 Task: Create a WordArt title 'New Training Session' in a new Outlook task.
Action: Mouse moved to (8, 144)
Screenshot: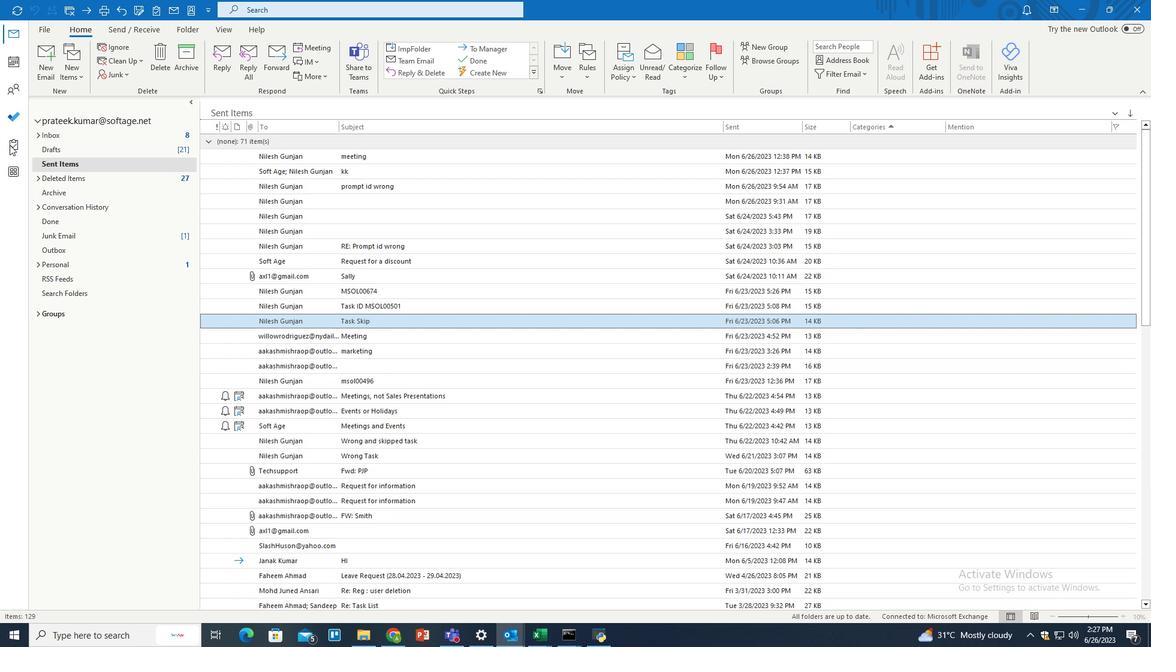 
Action: Mouse pressed left at (8, 144)
Screenshot: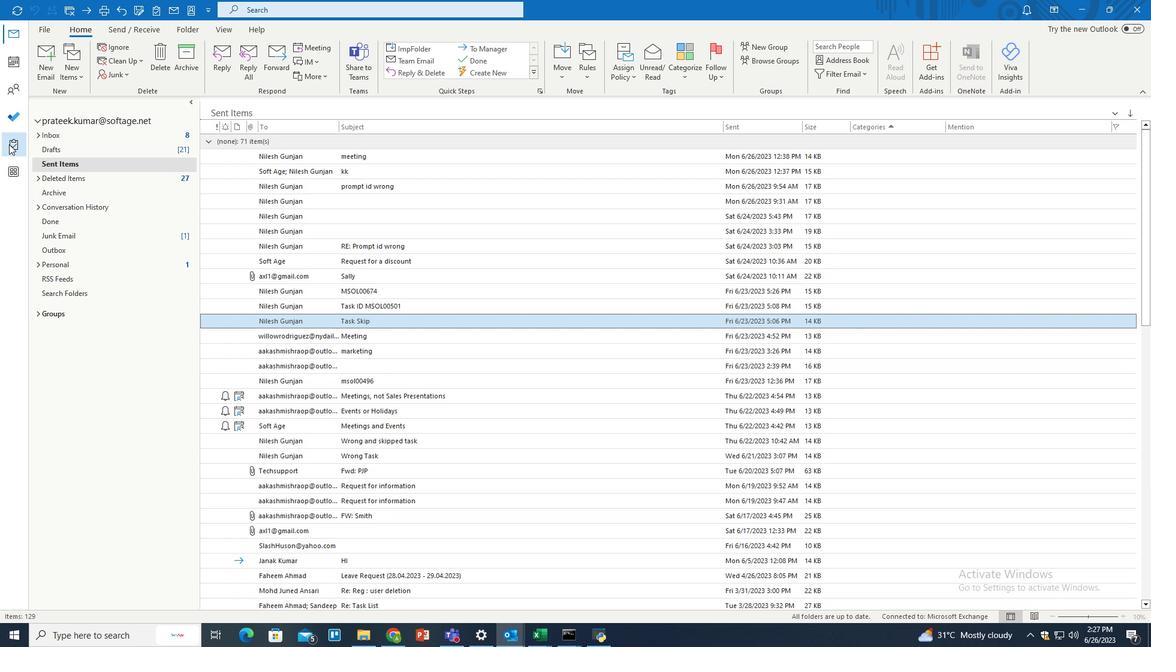 
Action: Mouse moved to (49, 57)
Screenshot: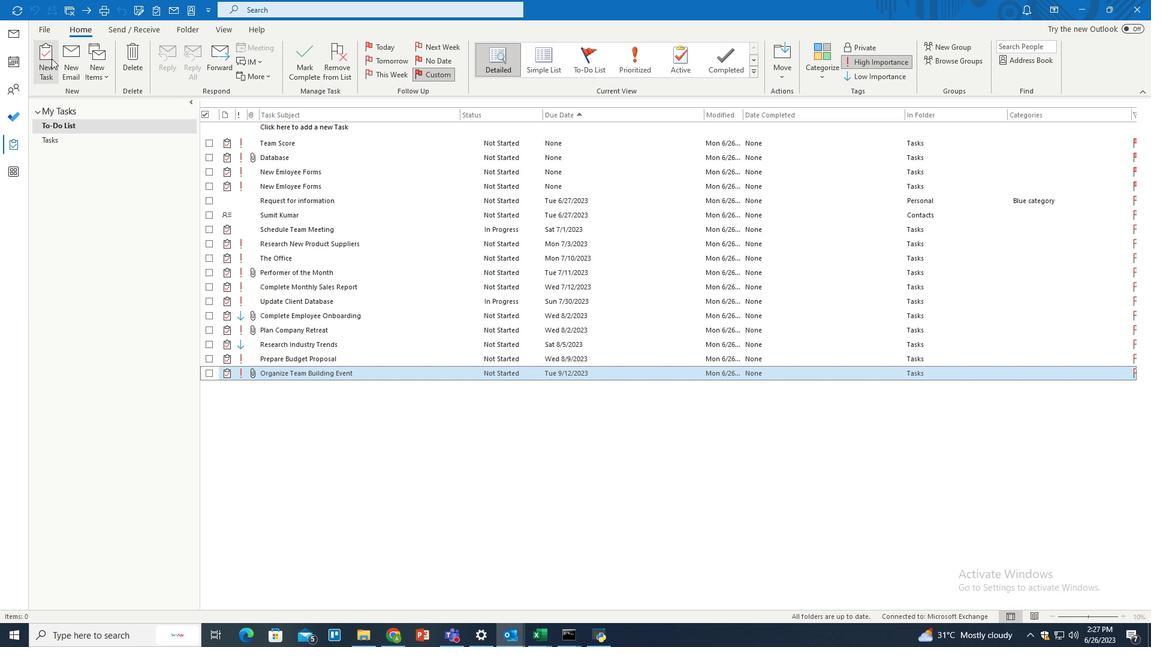 
Action: Mouse pressed left at (49, 57)
Screenshot: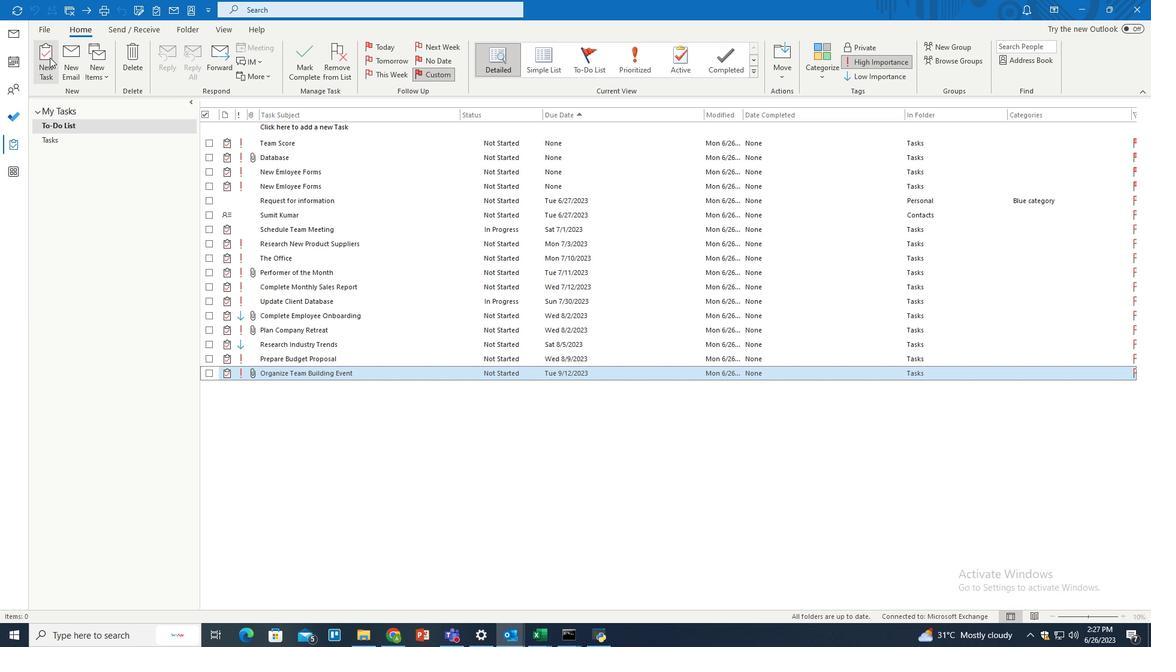 
Action: Mouse moved to (97, 127)
Screenshot: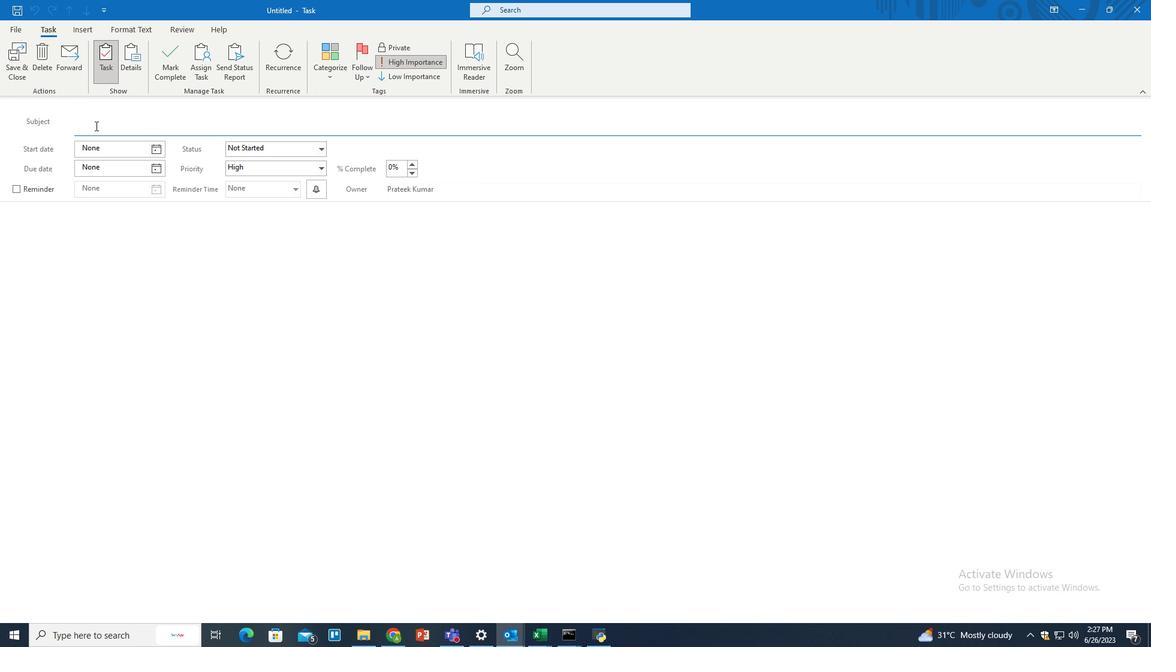
Action: Mouse pressed left at (97, 127)
Screenshot: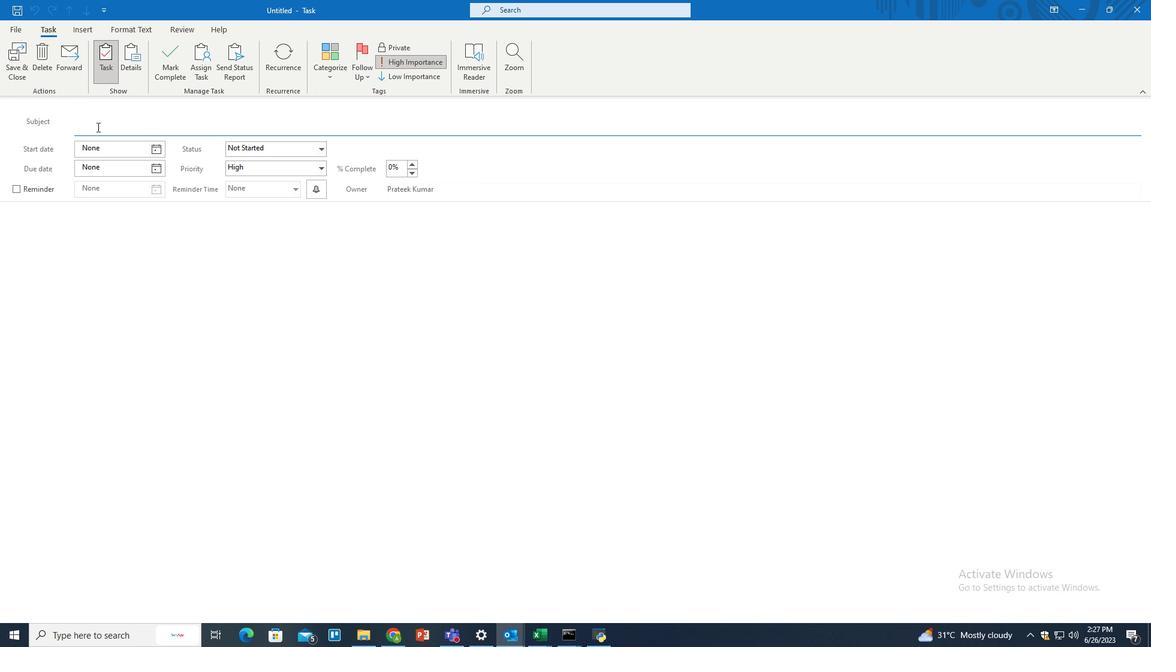 
Action: Key pressed <Key.shift>Training<Key.space><Key.shift>Session
Screenshot: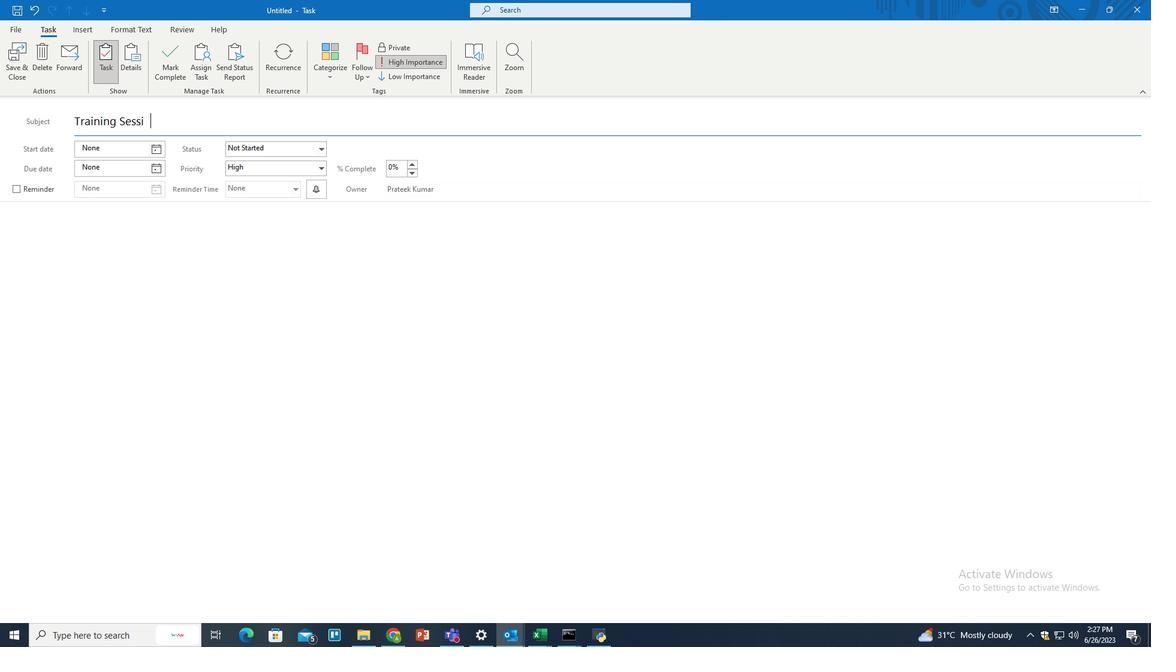 
Action: Mouse moved to (134, 229)
Screenshot: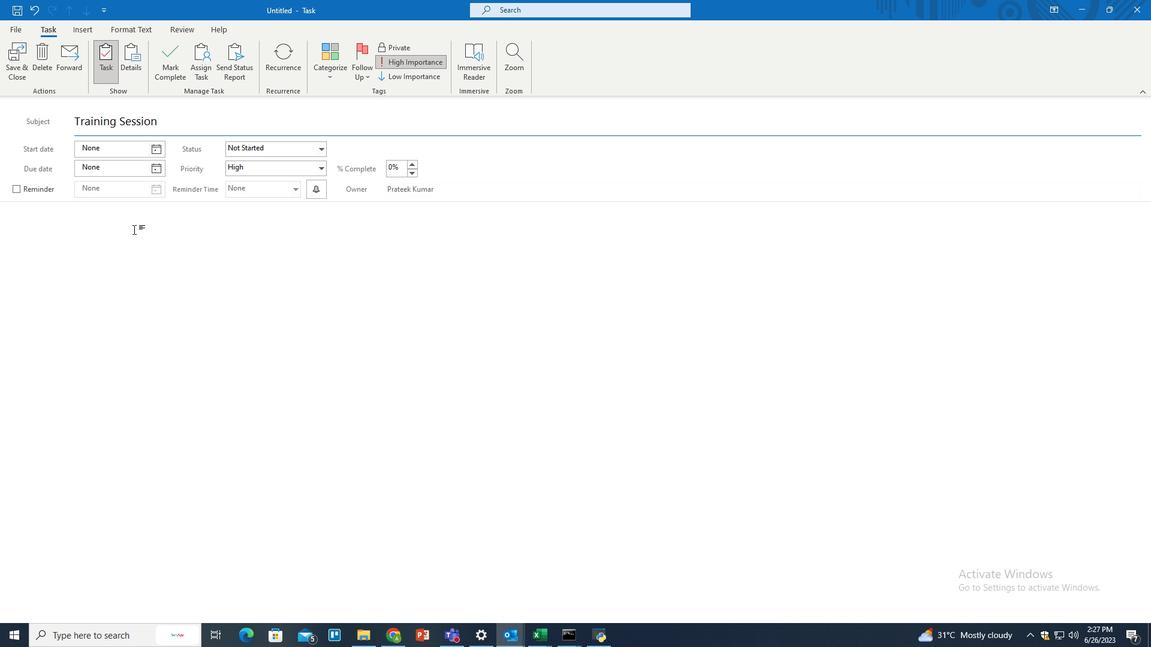 
Action: Mouse pressed left at (134, 229)
Screenshot: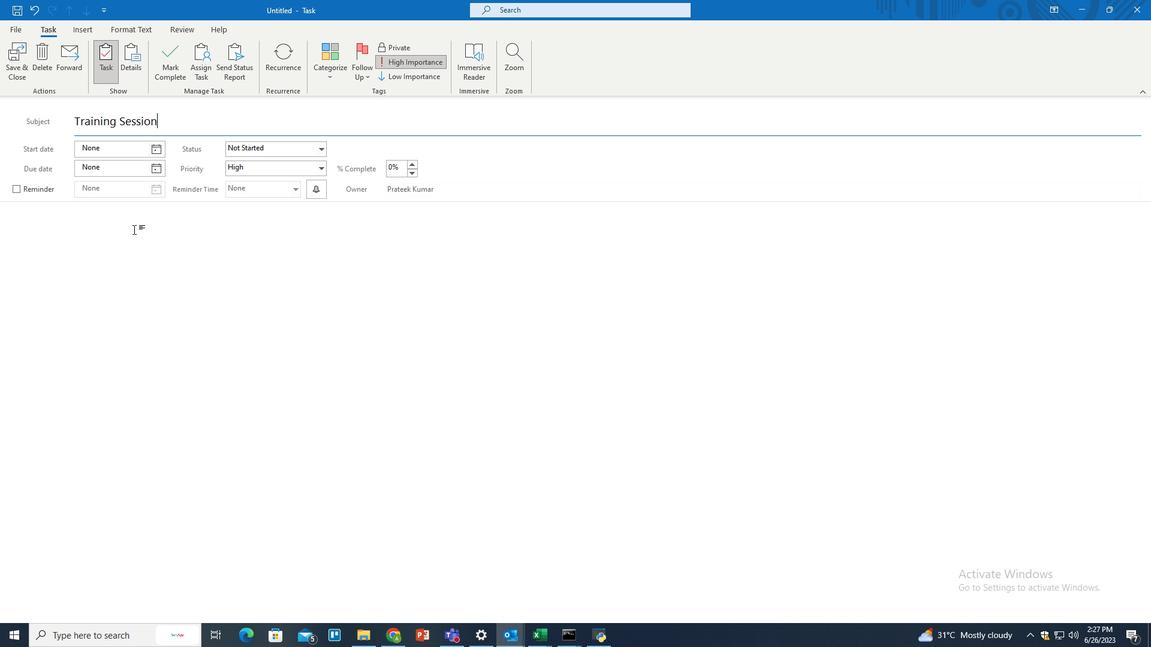 
Action: Mouse moved to (85, 28)
Screenshot: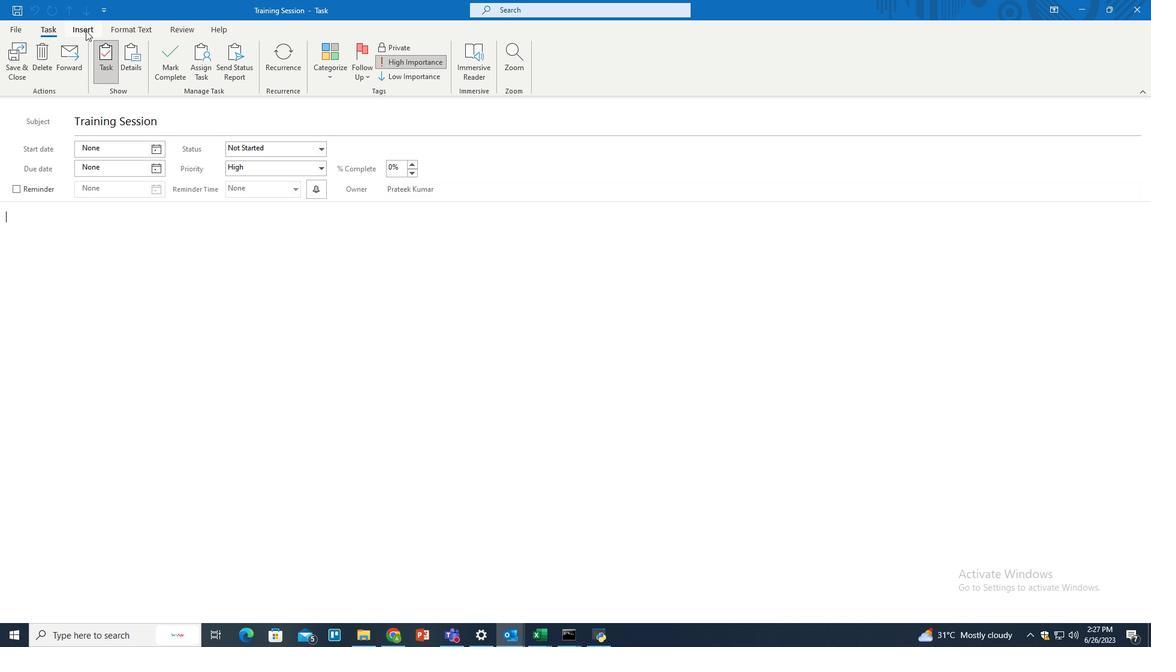 
Action: Mouse pressed left at (85, 28)
Screenshot: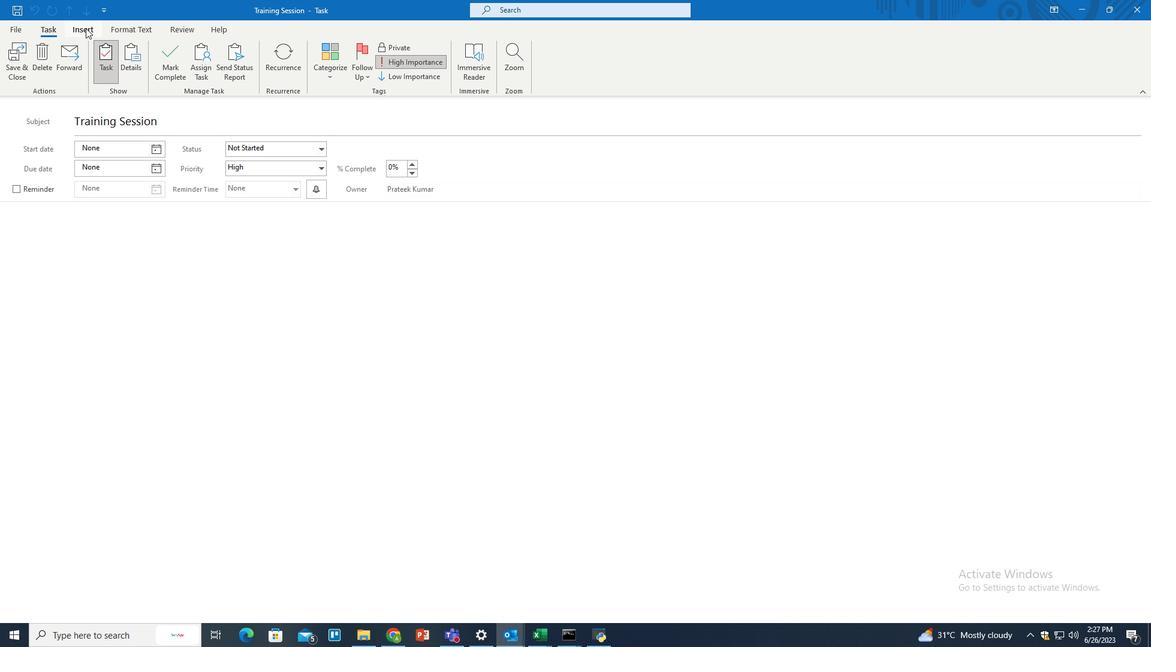 
Action: Mouse moved to (564, 63)
Screenshot: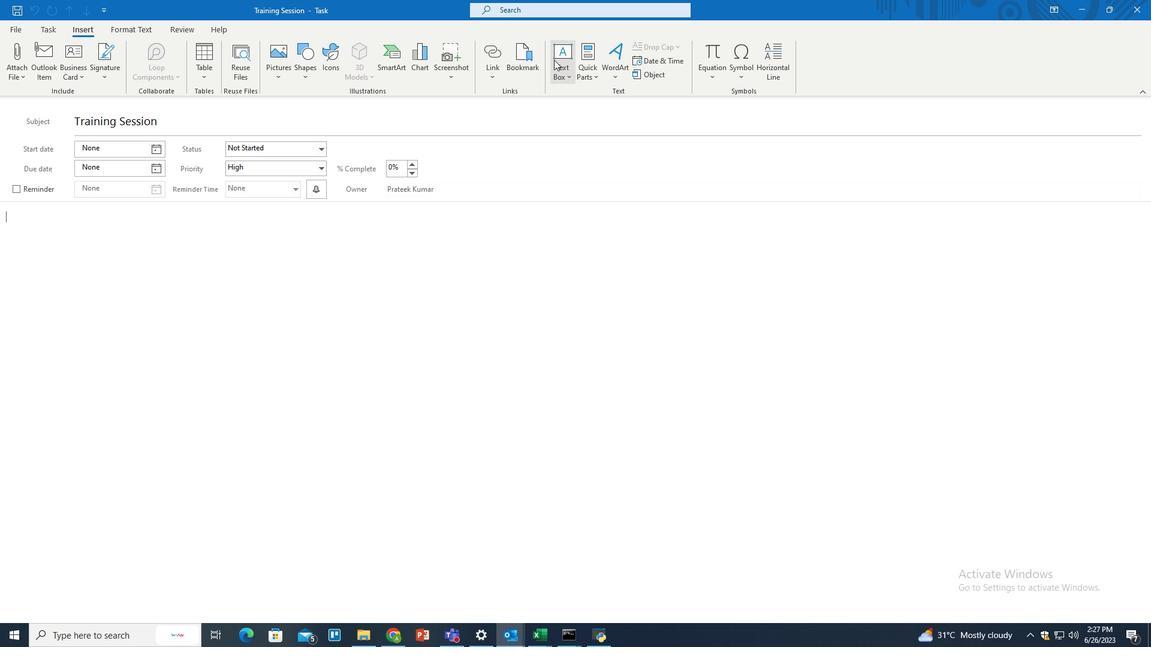 
Action: Mouse pressed left at (564, 63)
Screenshot: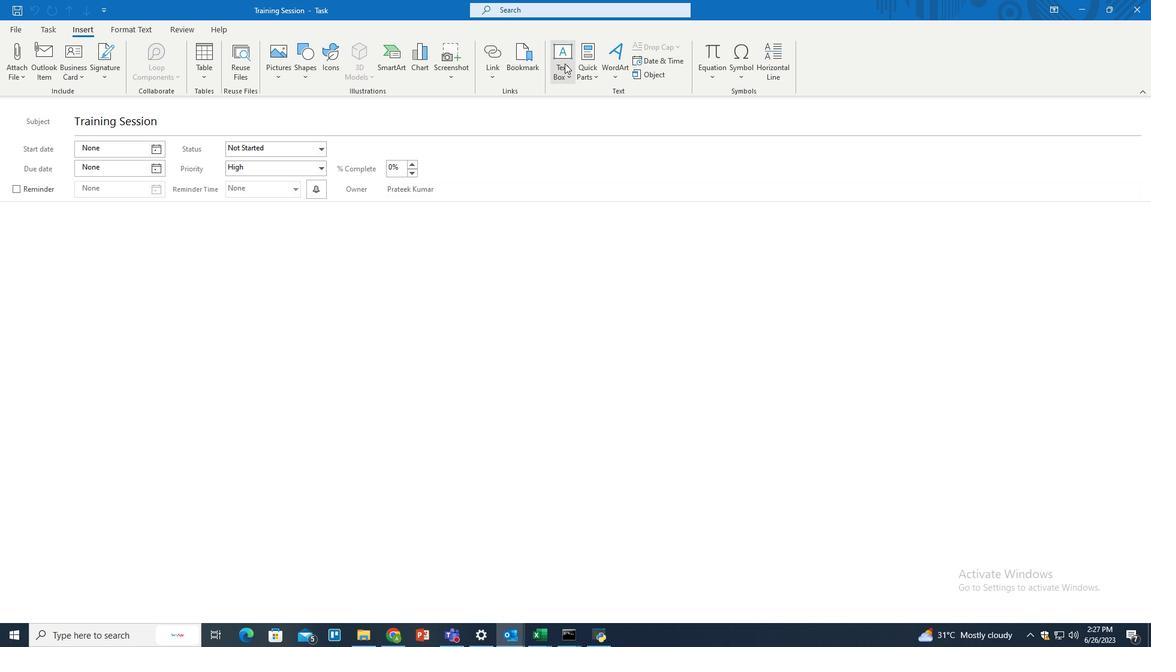 
Action: Mouse moved to (573, 92)
Screenshot: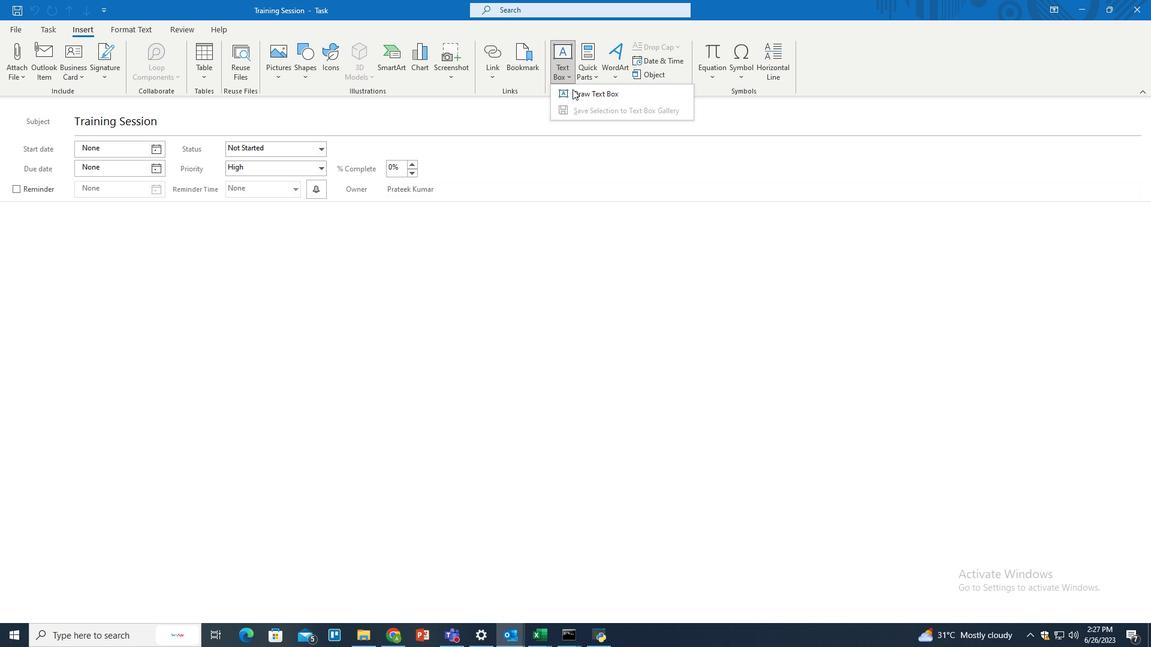 
Action: Mouse pressed left at (573, 92)
Screenshot: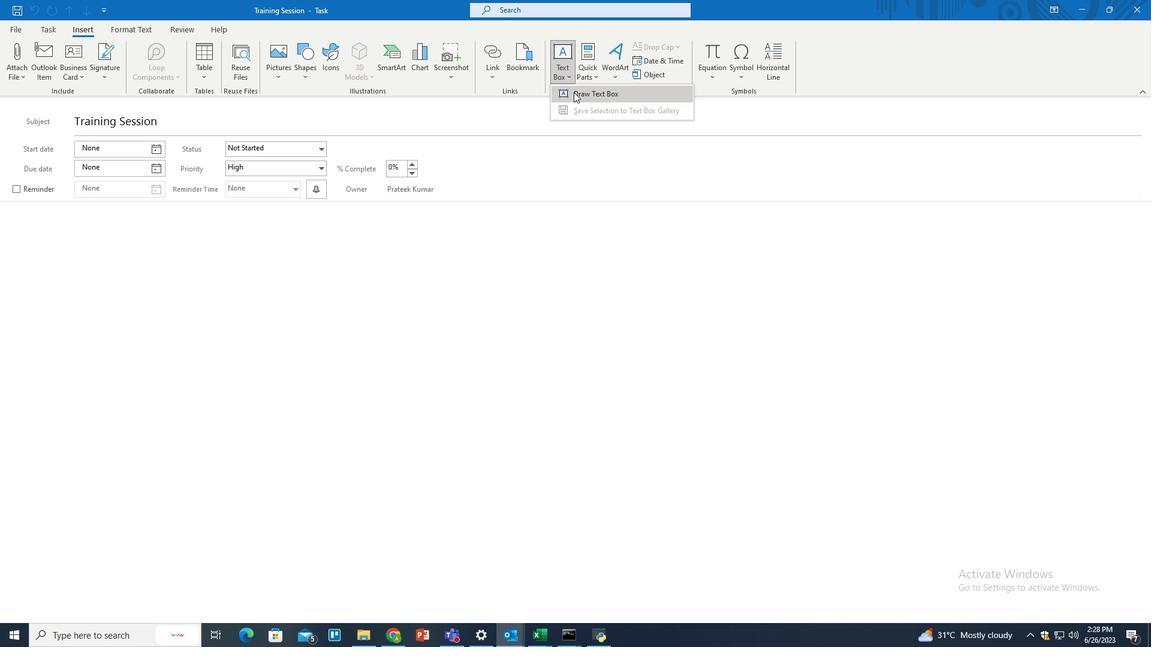
Action: Mouse moved to (7, 206)
Screenshot: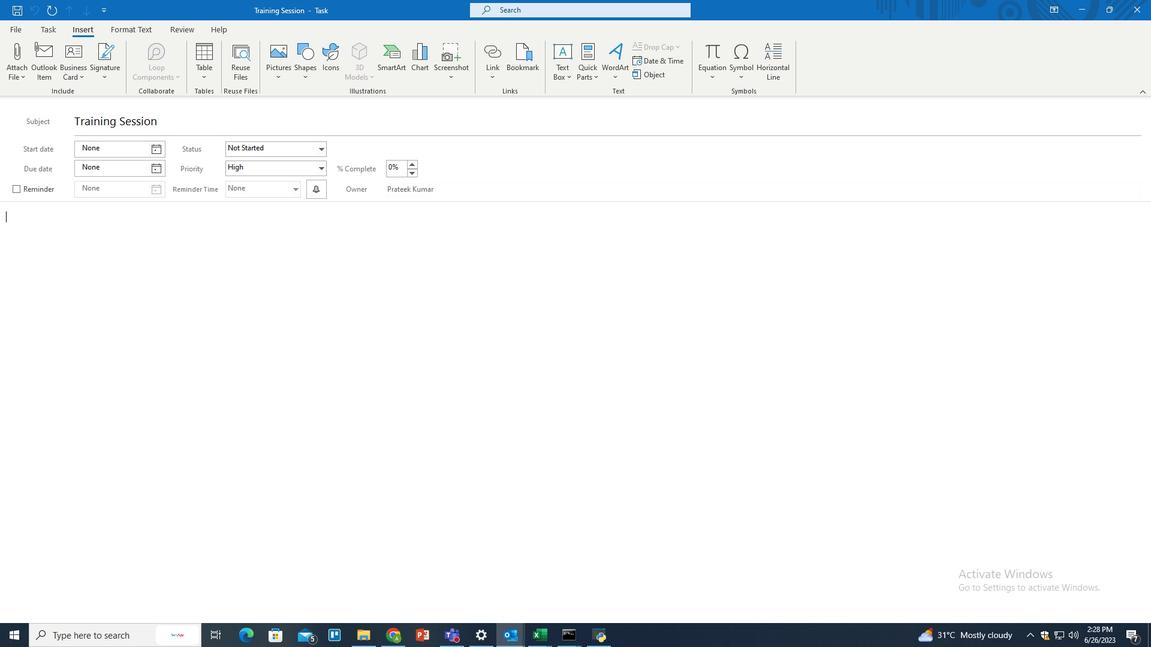 
Action: Mouse pressed left at (7, 206)
Screenshot: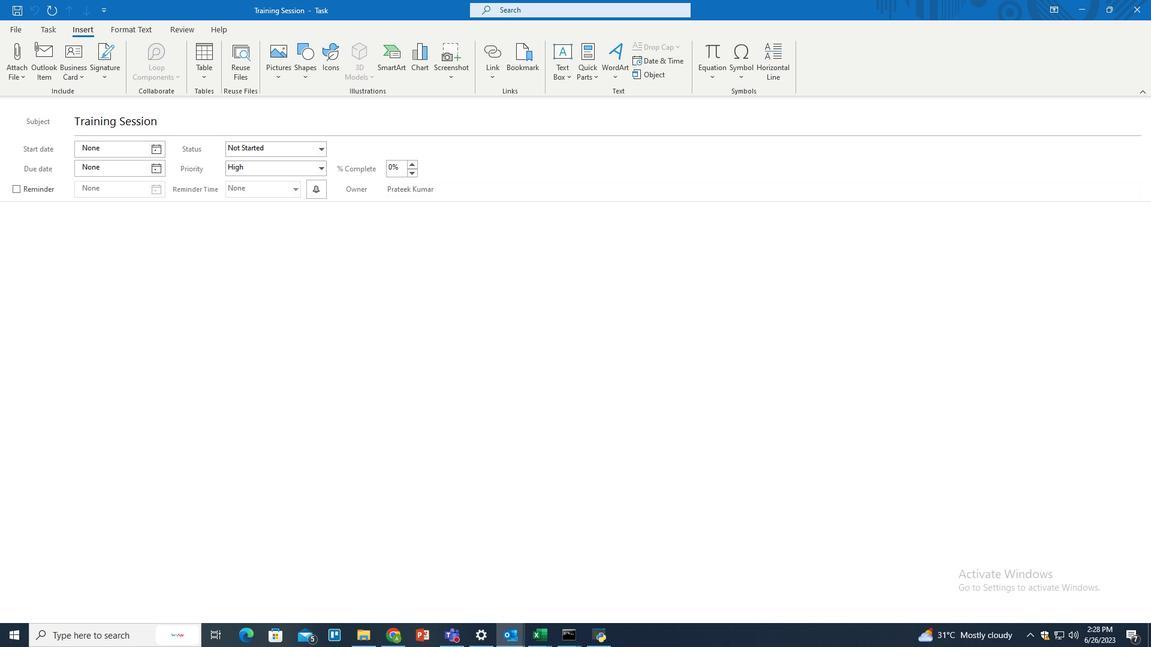 
Action: Mouse moved to (197, 250)
Screenshot: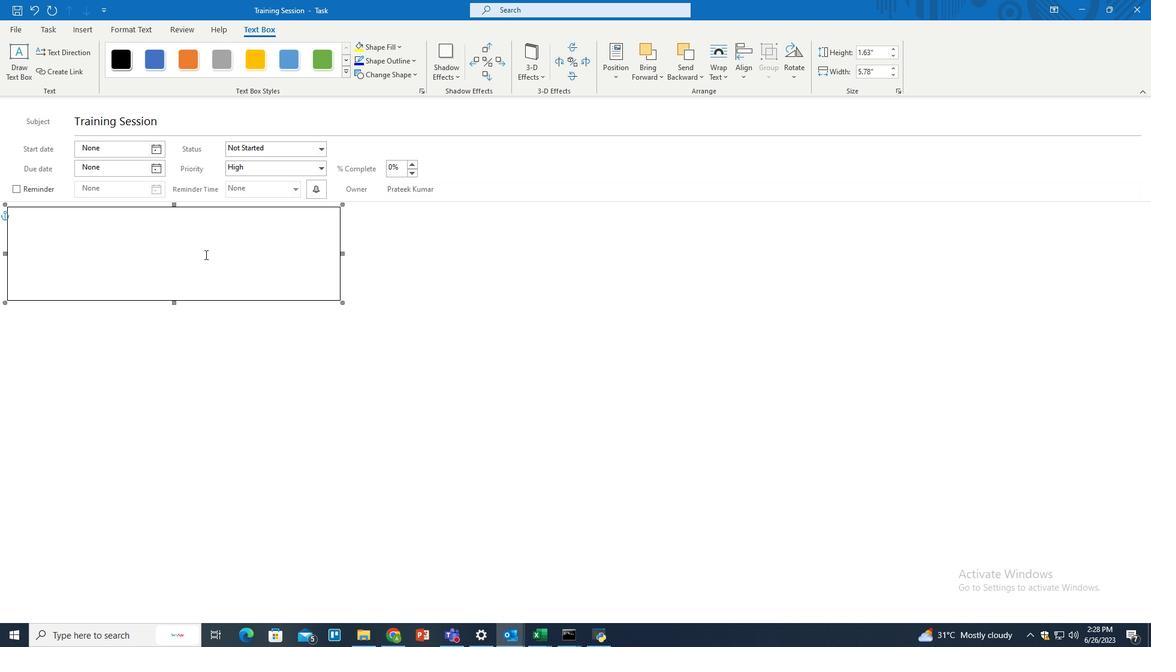 
Action: Key pressed <Key.shift>New<Key.space><Key.shift>Training<Key.space><Key.shift>Sessionctrl+A
Screenshot: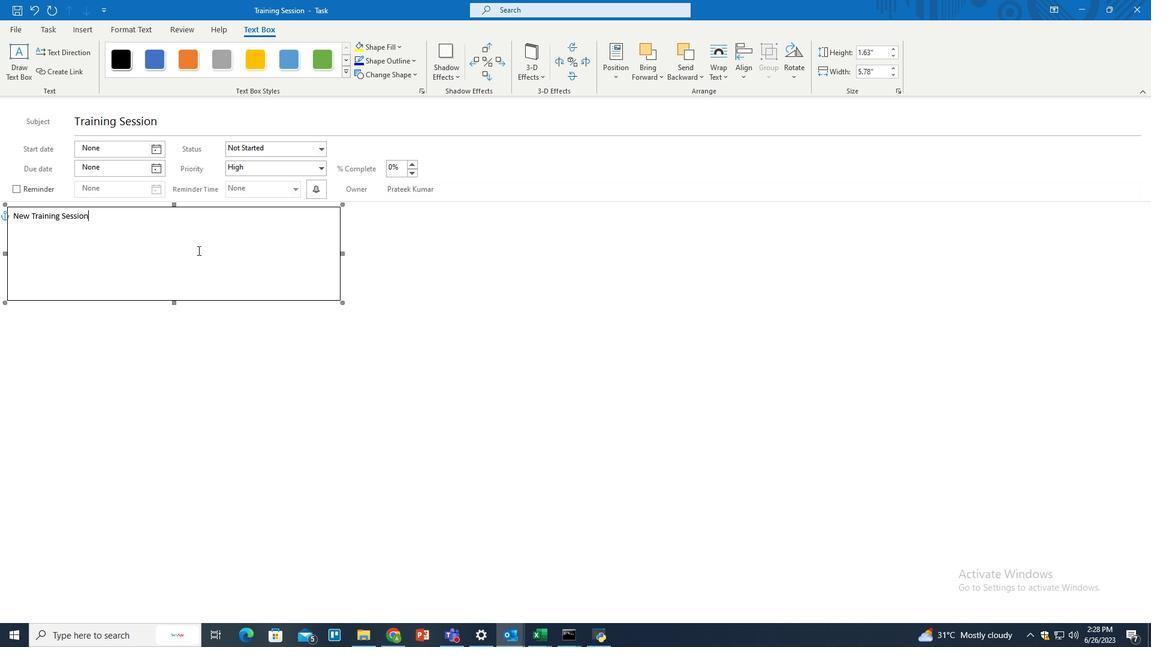 
Action: Mouse moved to (82, 26)
Screenshot: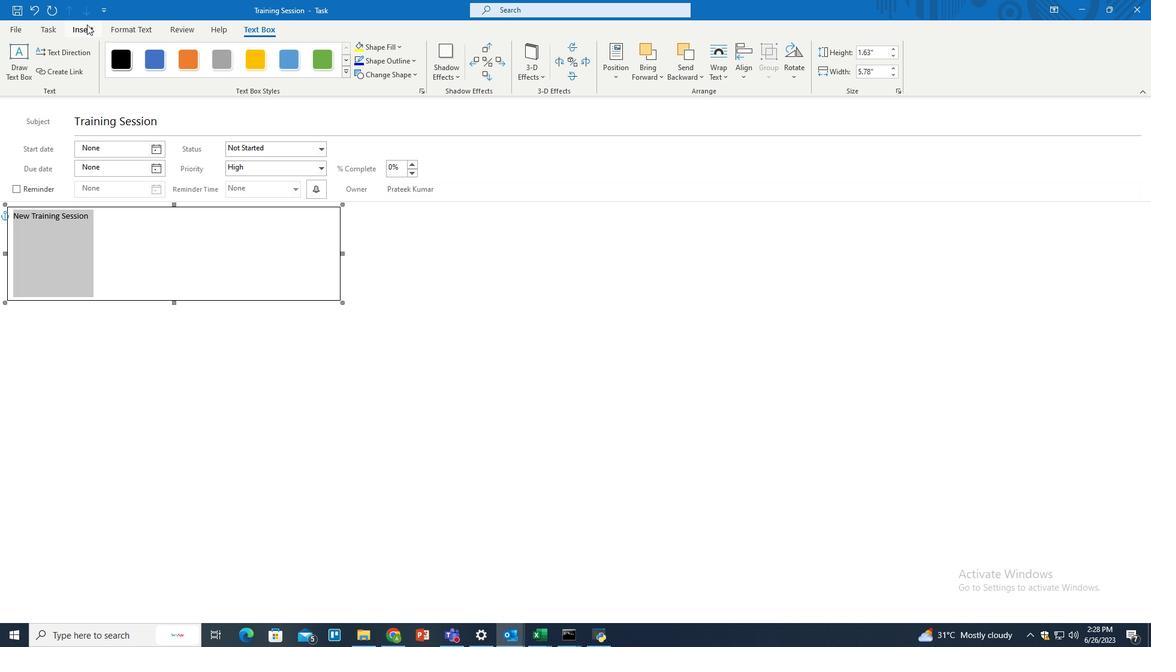 
Action: Mouse pressed left at (82, 26)
Screenshot: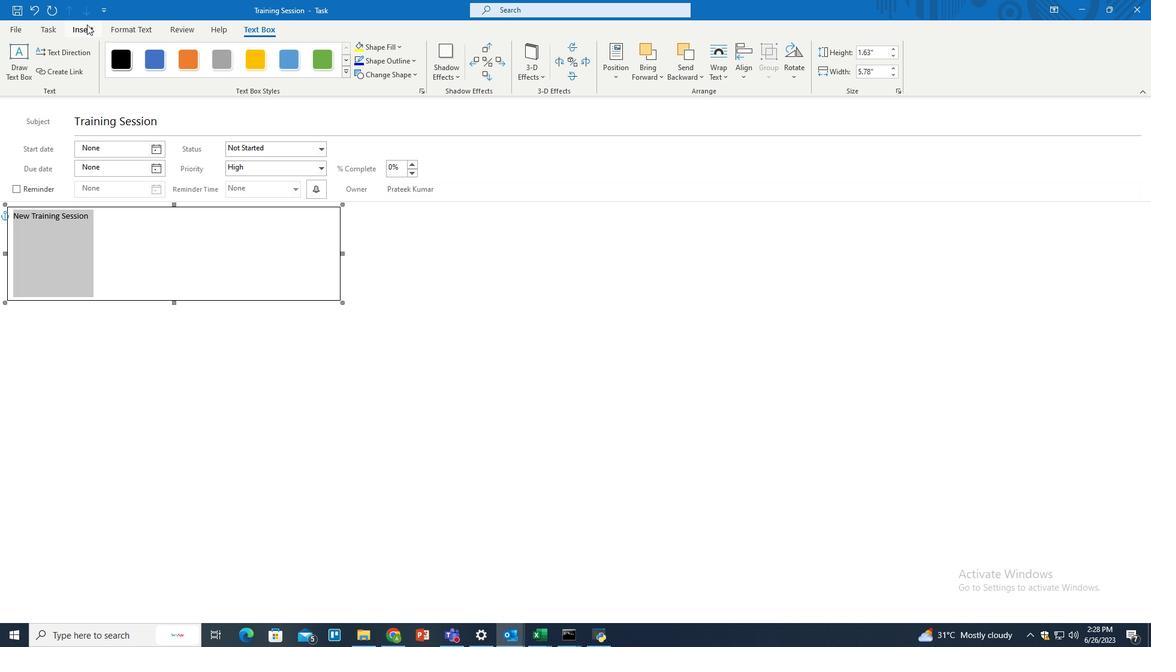 
Action: Mouse moved to (619, 65)
Screenshot: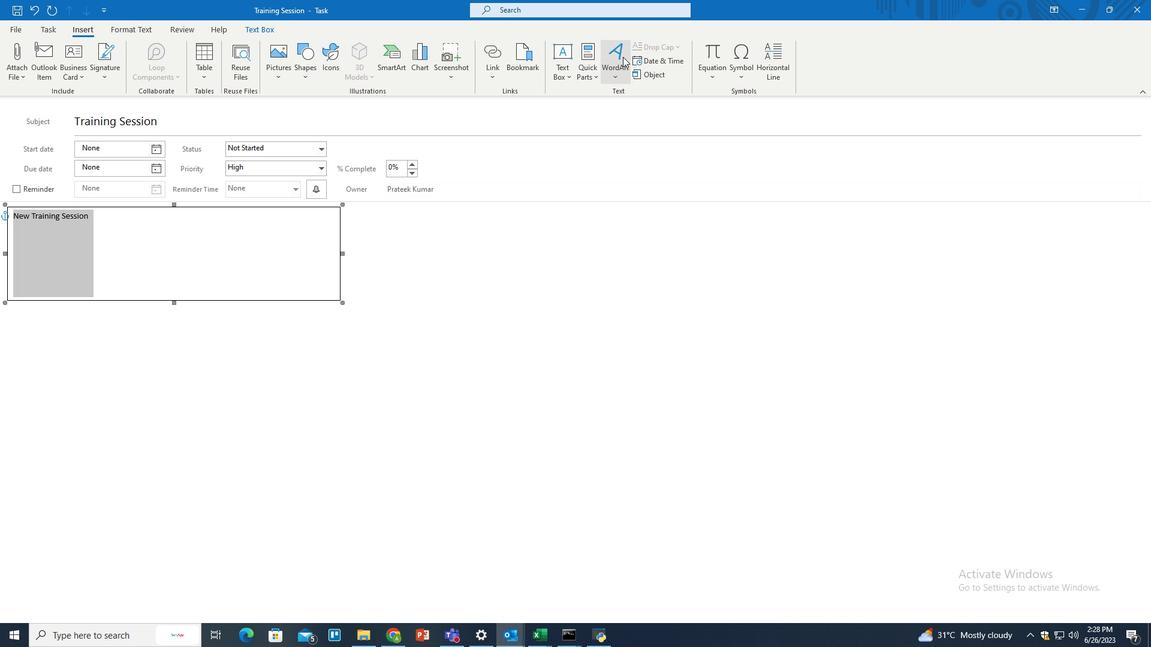 
Action: Mouse pressed left at (619, 65)
Screenshot: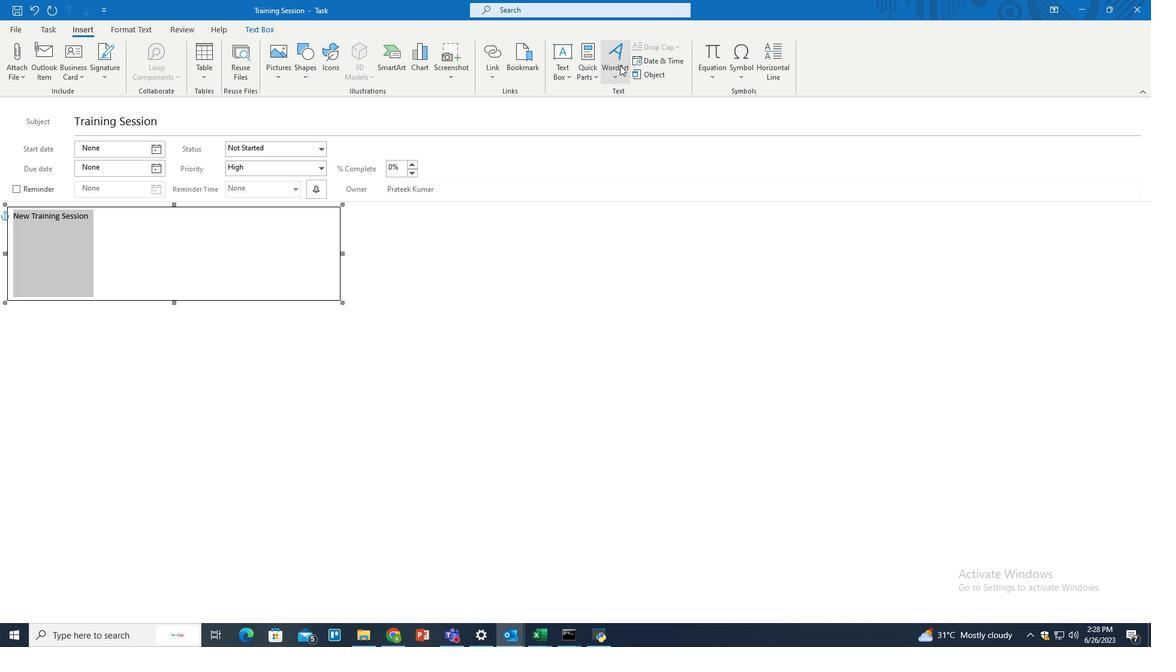 
Action: Mouse moved to (655, 100)
Screenshot: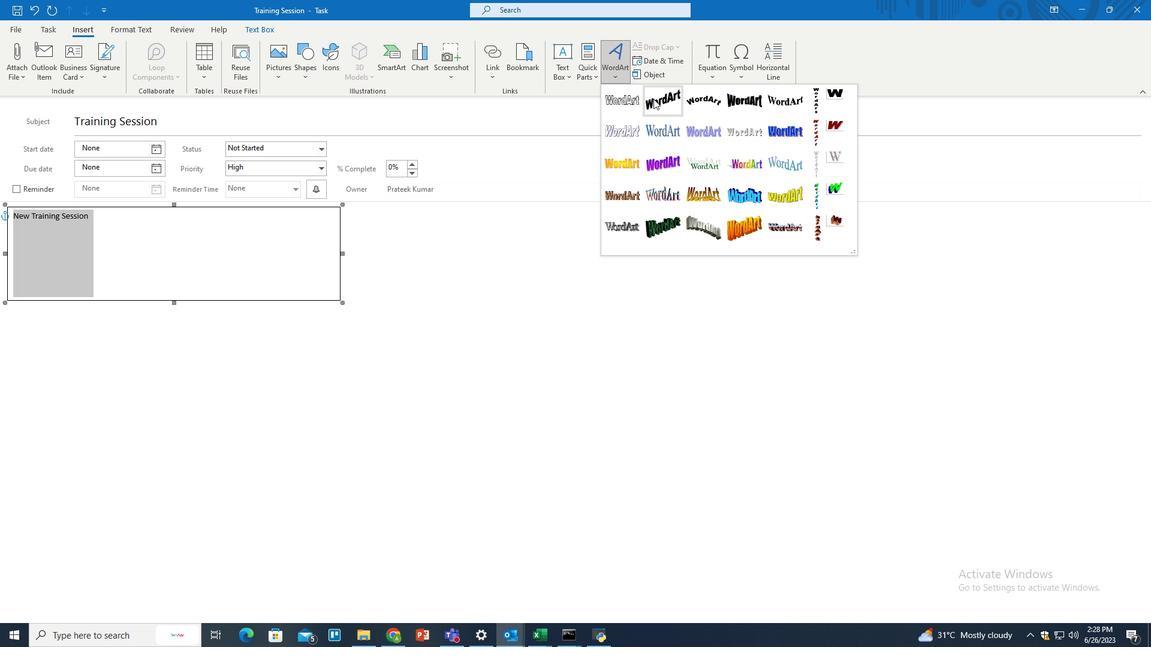 
Action: Mouse pressed left at (655, 100)
Screenshot: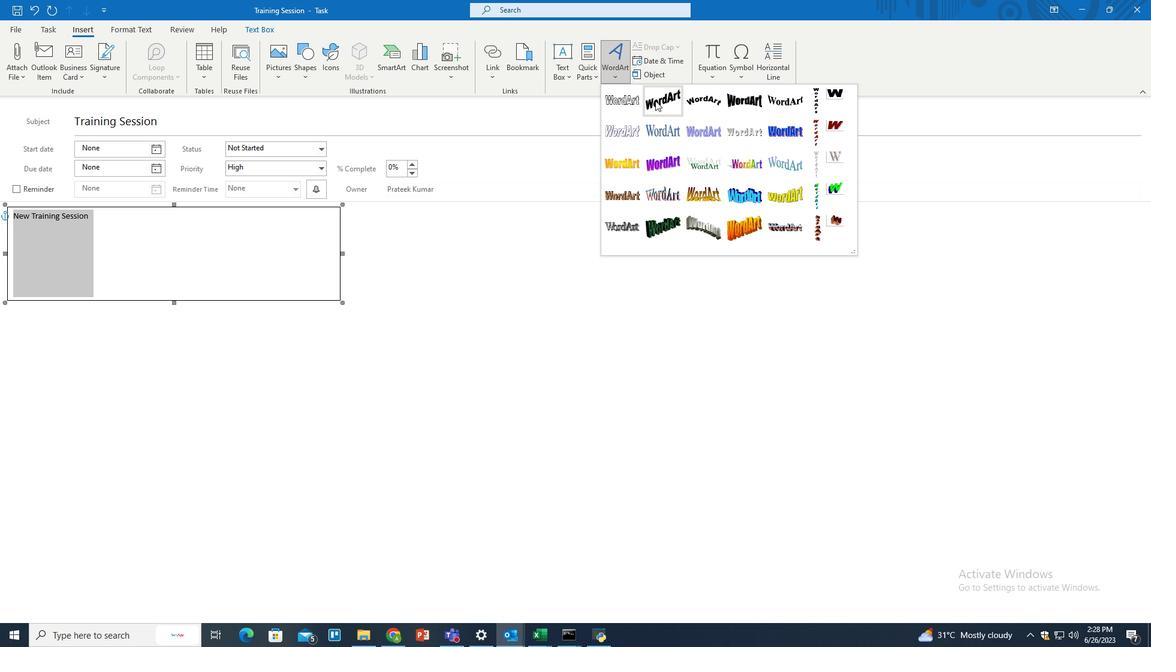 
Action: Mouse moved to (659, 410)
Screenshot: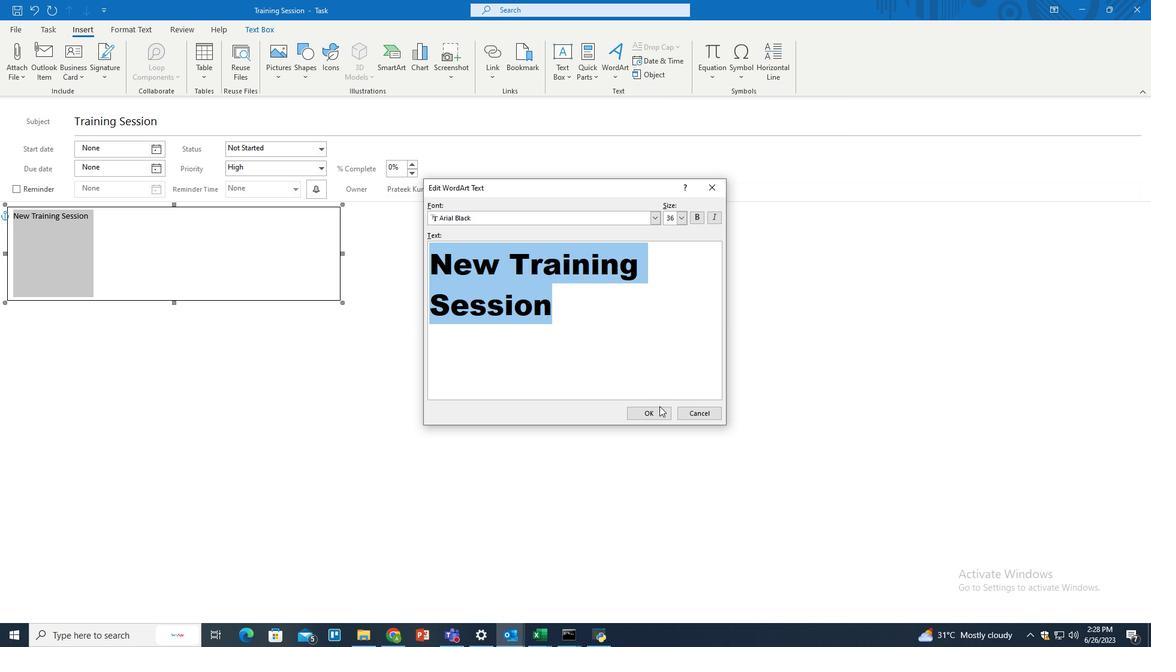
Action: Mouse pressed left at (659, 410)
Screenshot: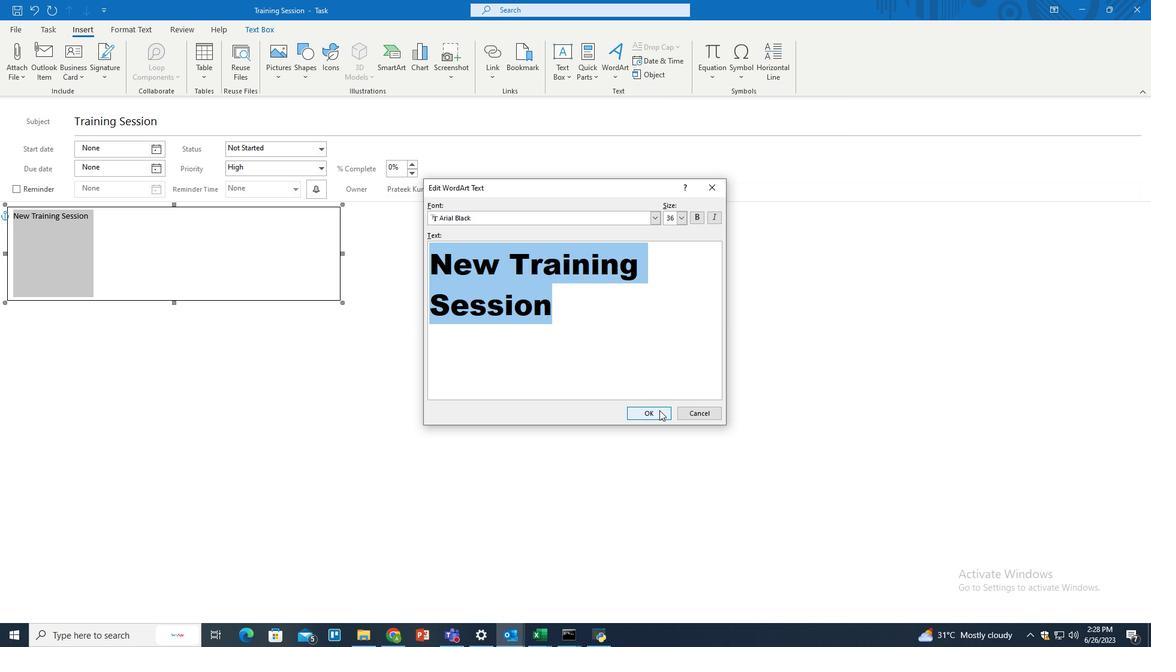 
Action: Mouse moved to (360, 272)
Screenshot: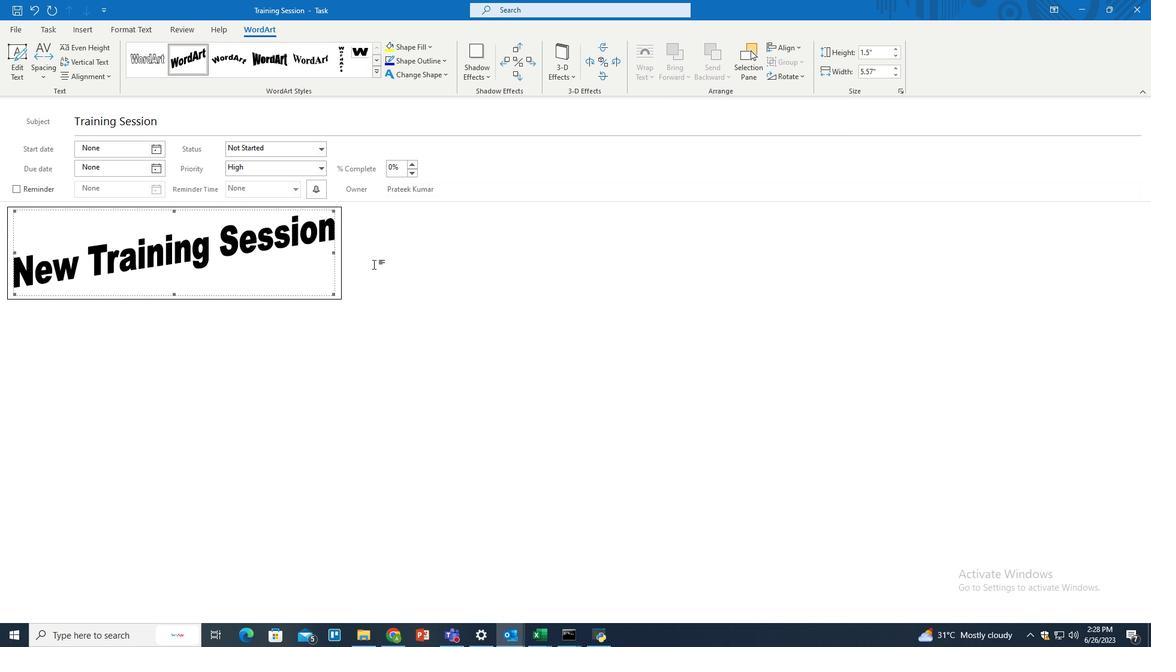 
Action: Mouse pressed left at (360, 272)
Screenshot: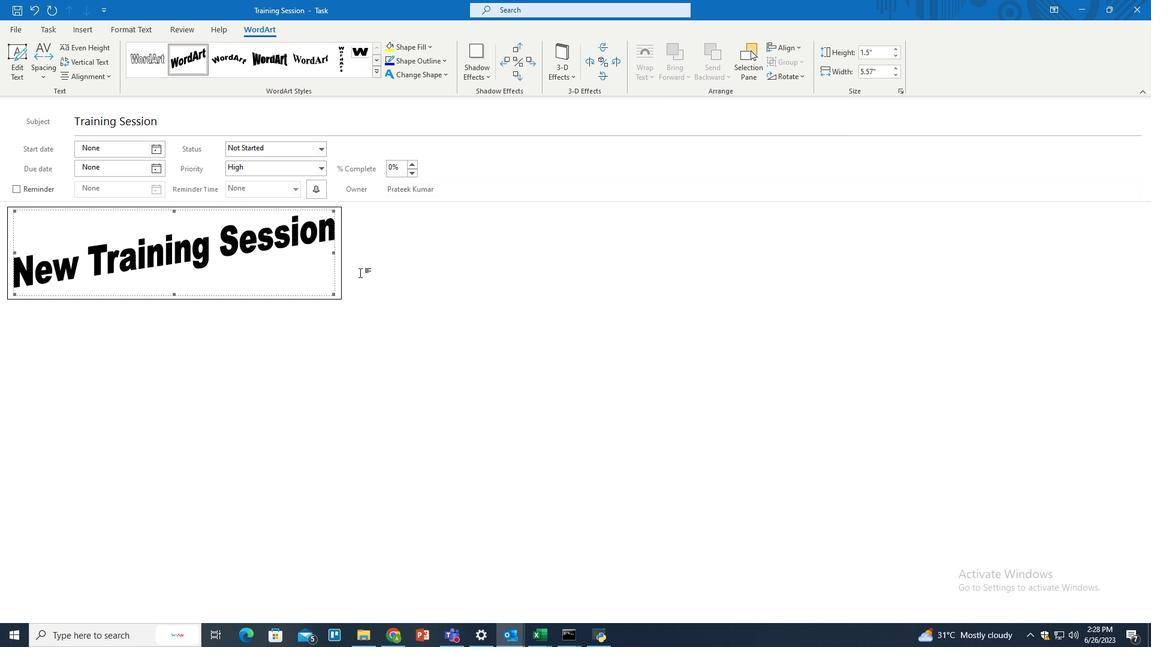 
Action: Mouse moved to (352, 284)
Screenshot: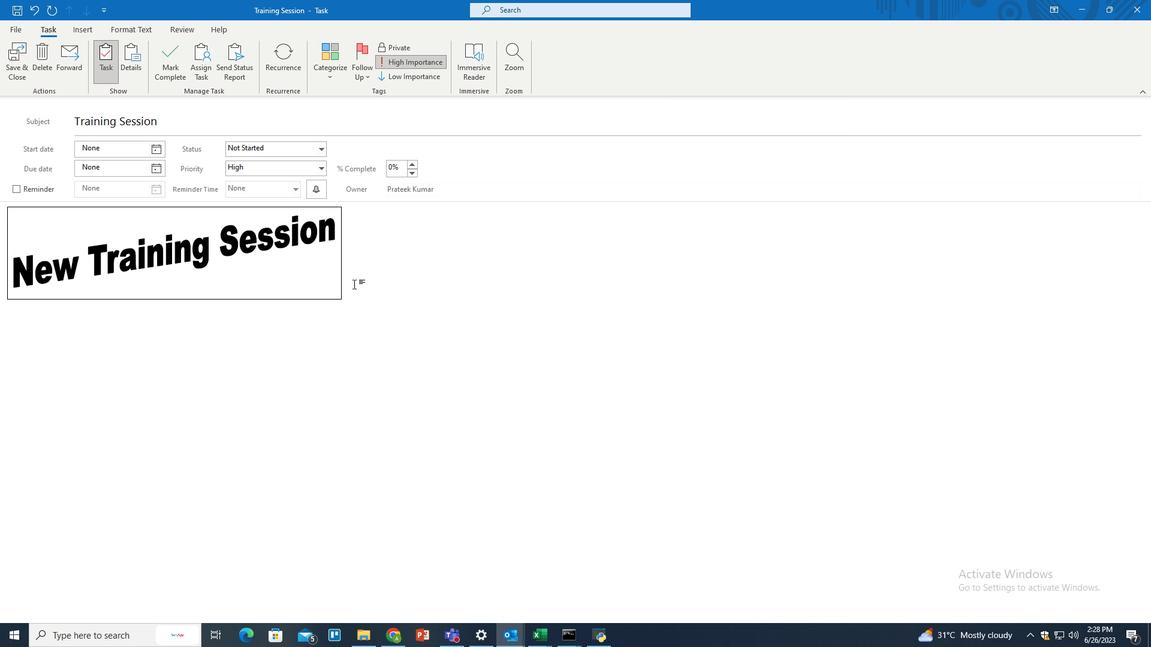 
Action: Mouse pressed left at (352, 284)
Screenshot: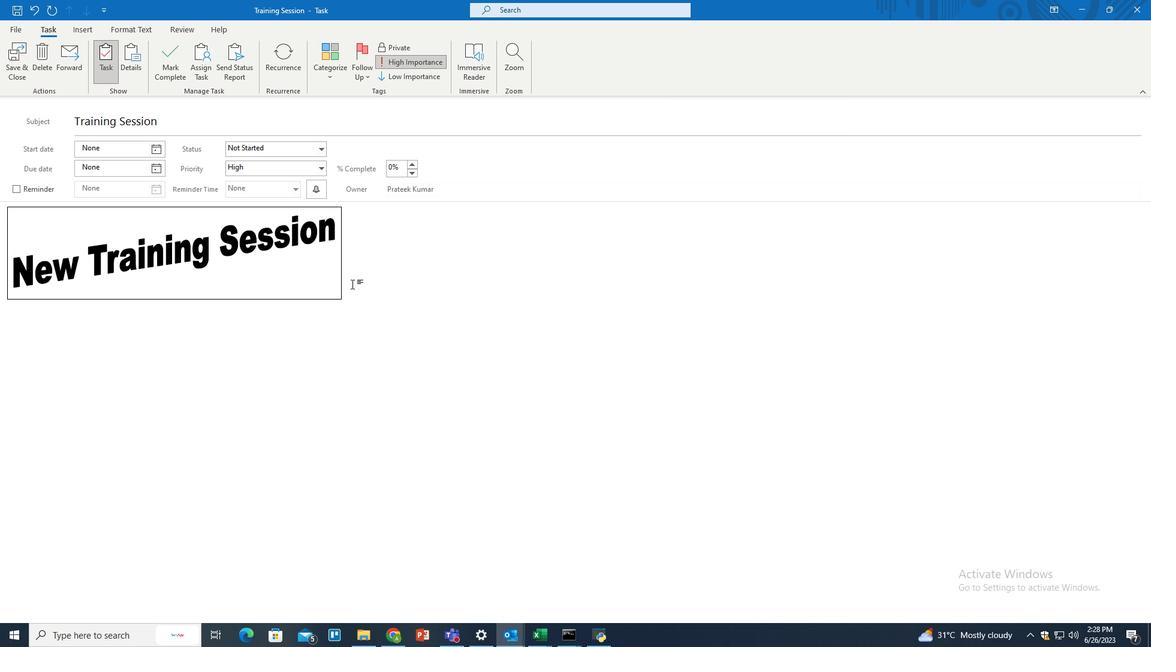 
Action: Mouse moved to (347, 292)
Screenshot: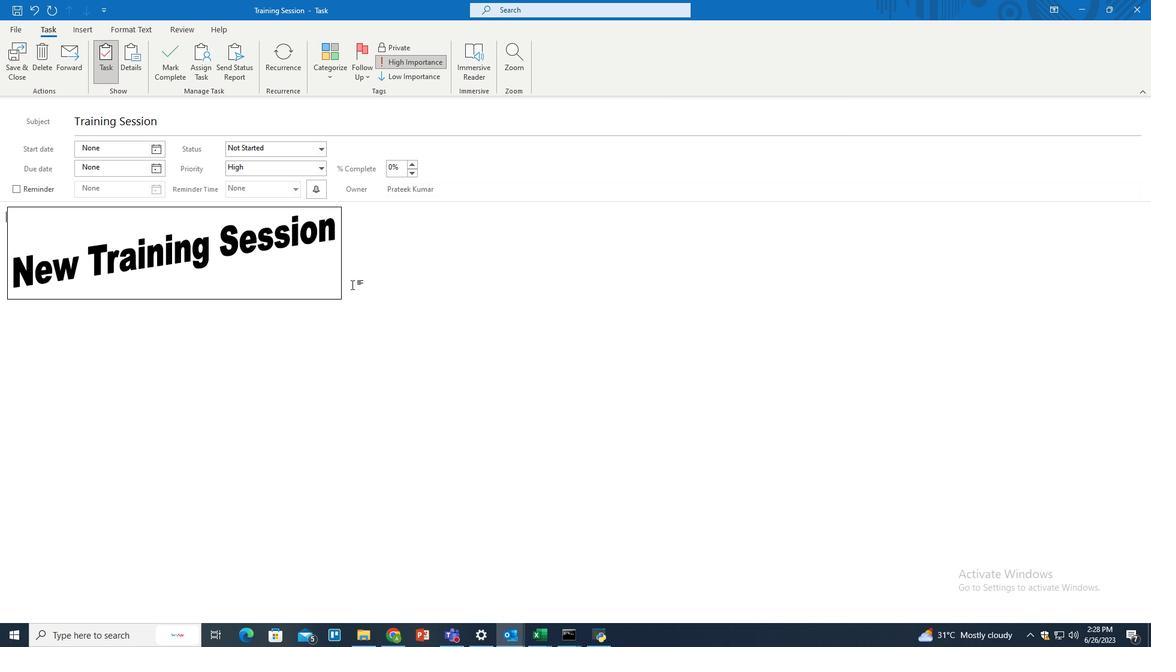 
Action: Mouse pressed left at (347, 292)
Screenshot: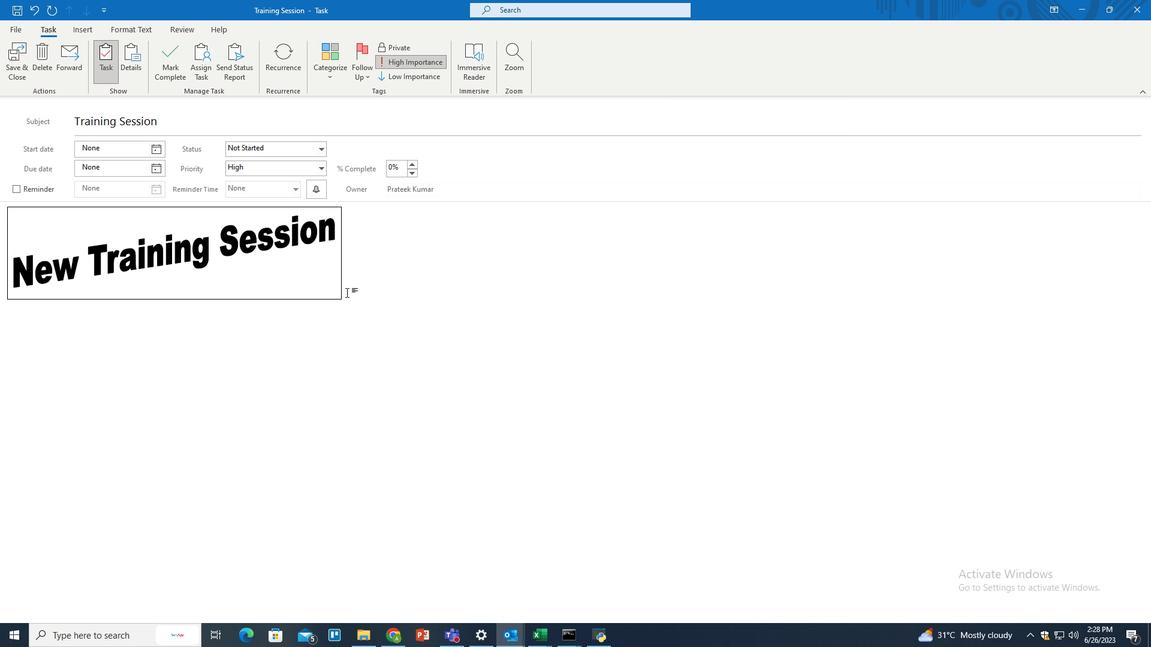 
Action: Mouse pressed left at (347, 292)
Screenshot: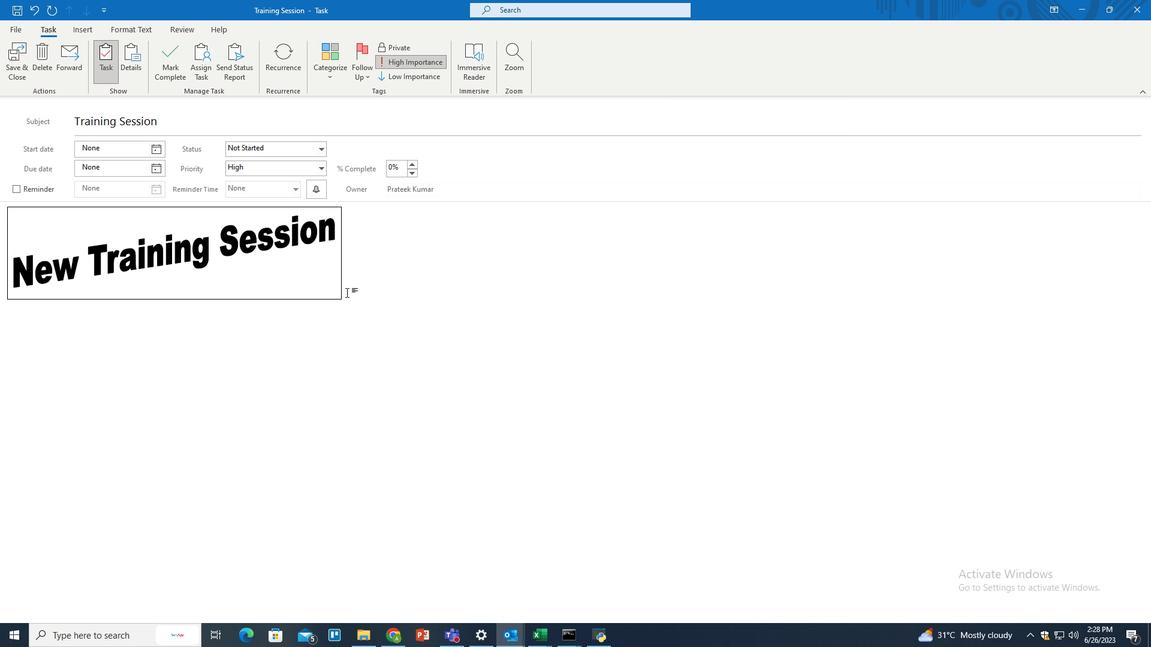 
Action: Mouse moved to (353, 289)
Screenshot: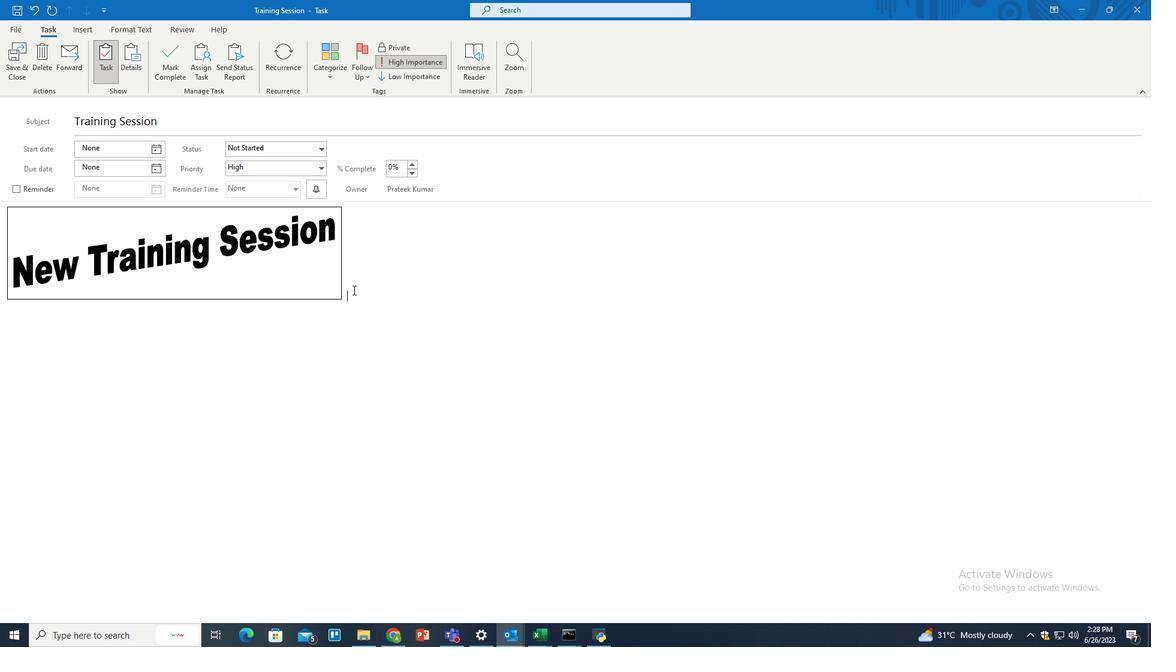 
Action: Key pressed <Key.shift_r><Key.enter>
Screenshot: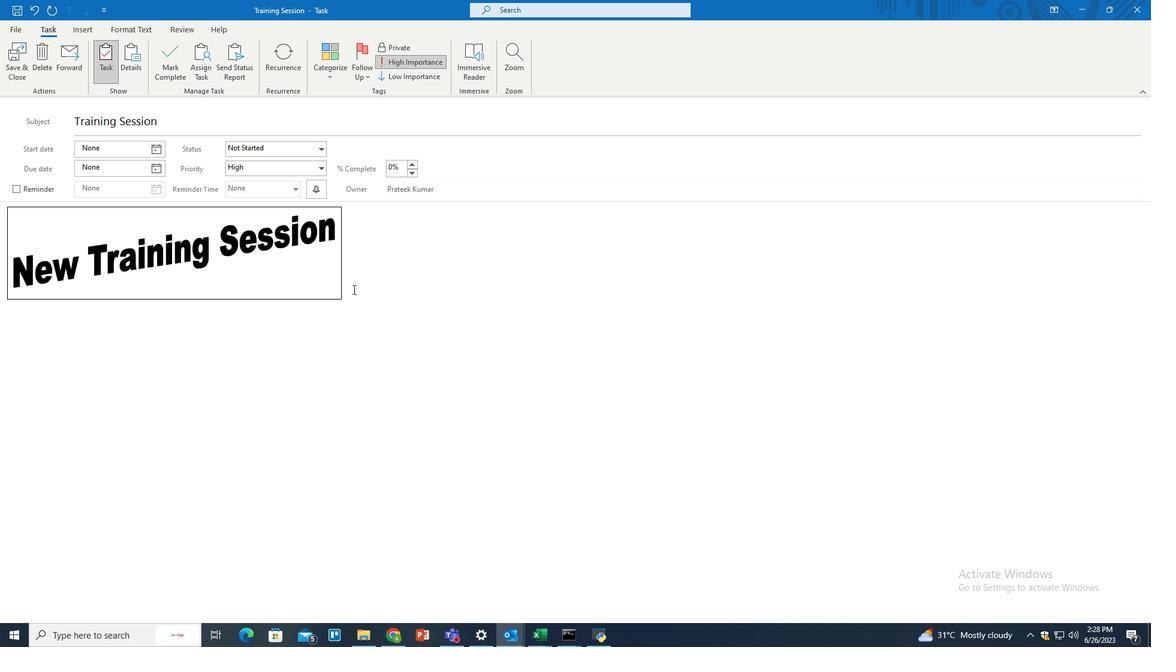 
Action: Mouse moved to (81, 26)
Screenshot: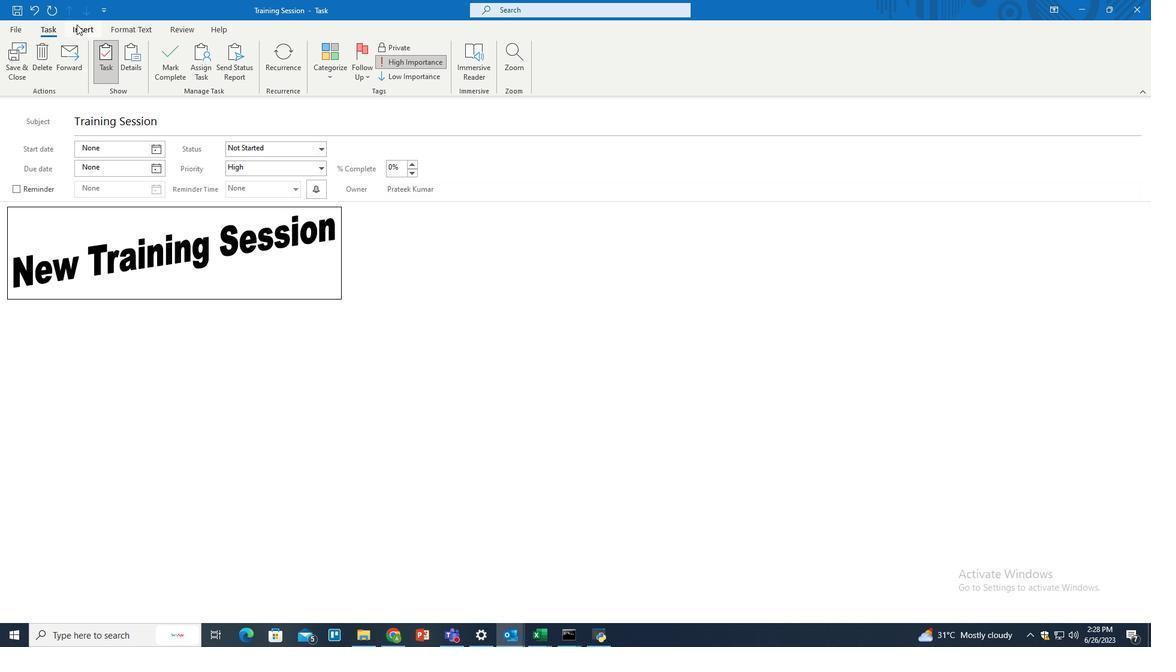 
Action: Mouse pressed left at (81, 26)
Screenshot: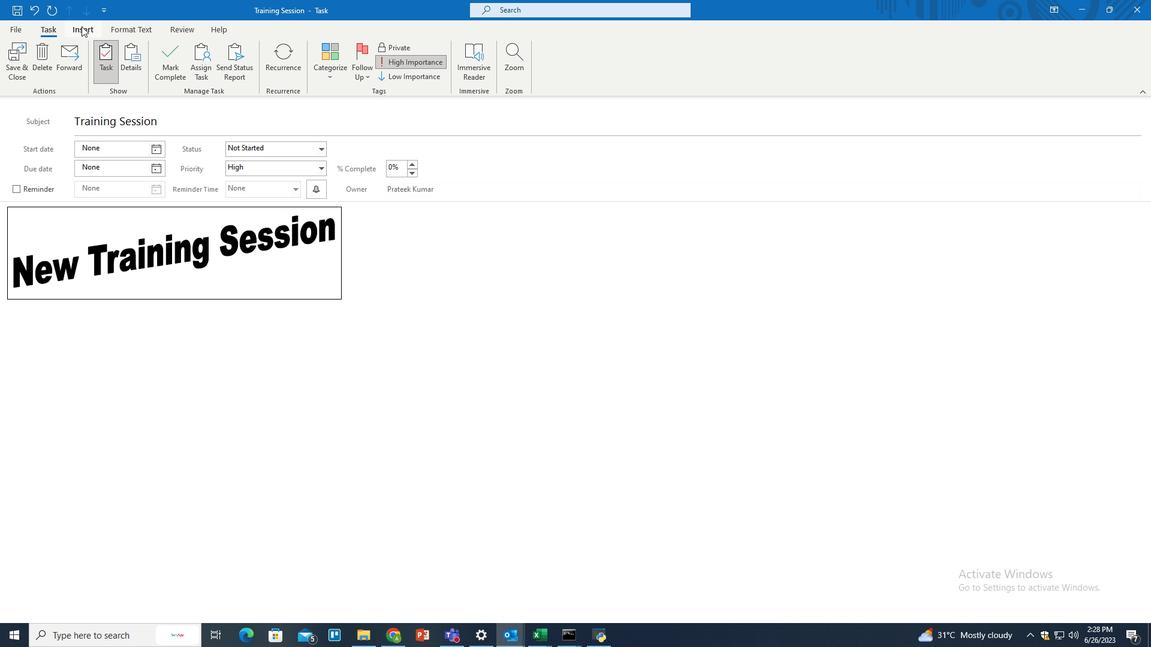 
Action: Mouse moved to (640, 61)
Screenshot: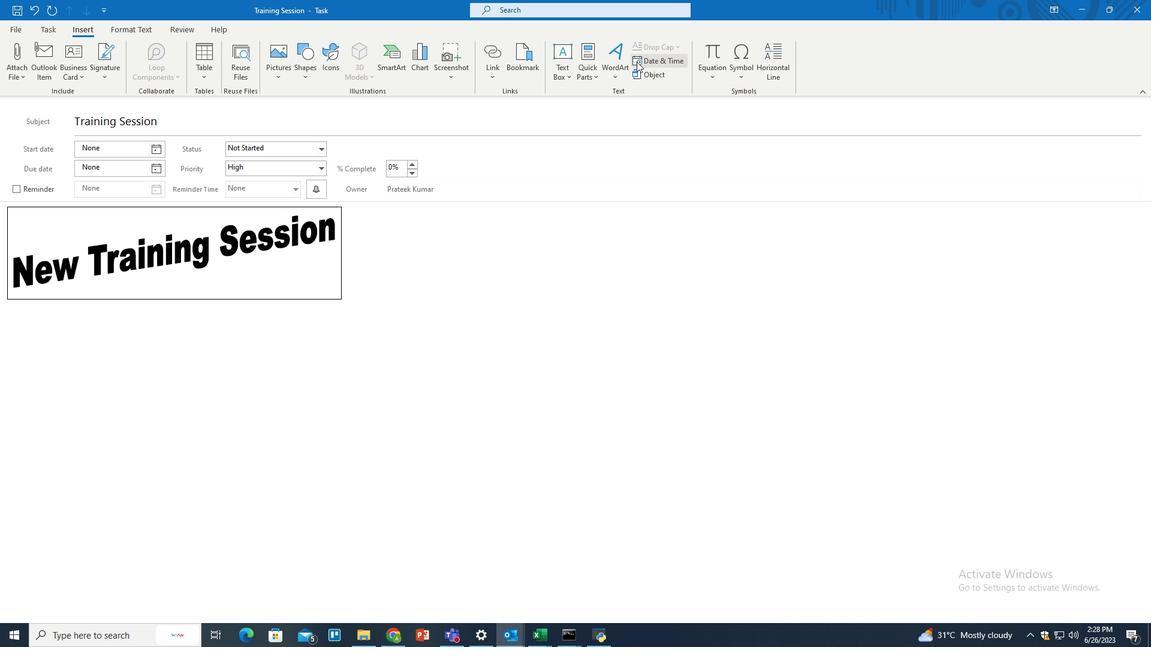
Action: Mouse pressed left at (640, 61)
Screenshot: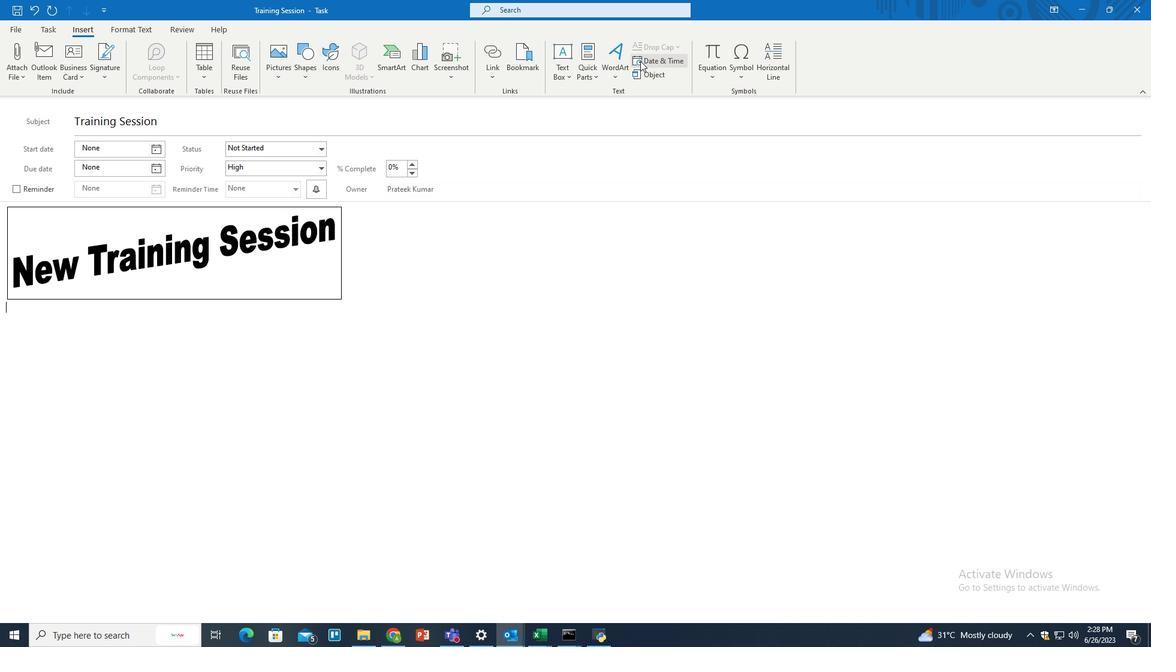 
Action: Mouse moved to (639, 399)
Screenshot: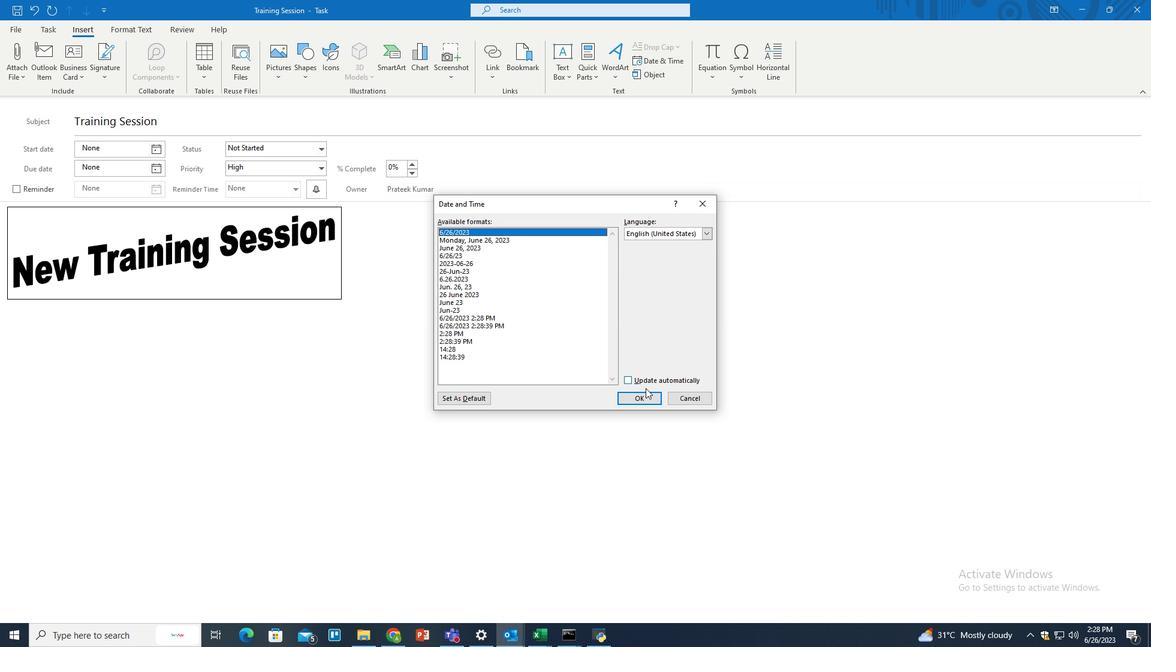 
Action: Mouse pressed left at (639, 399)
Screenshot: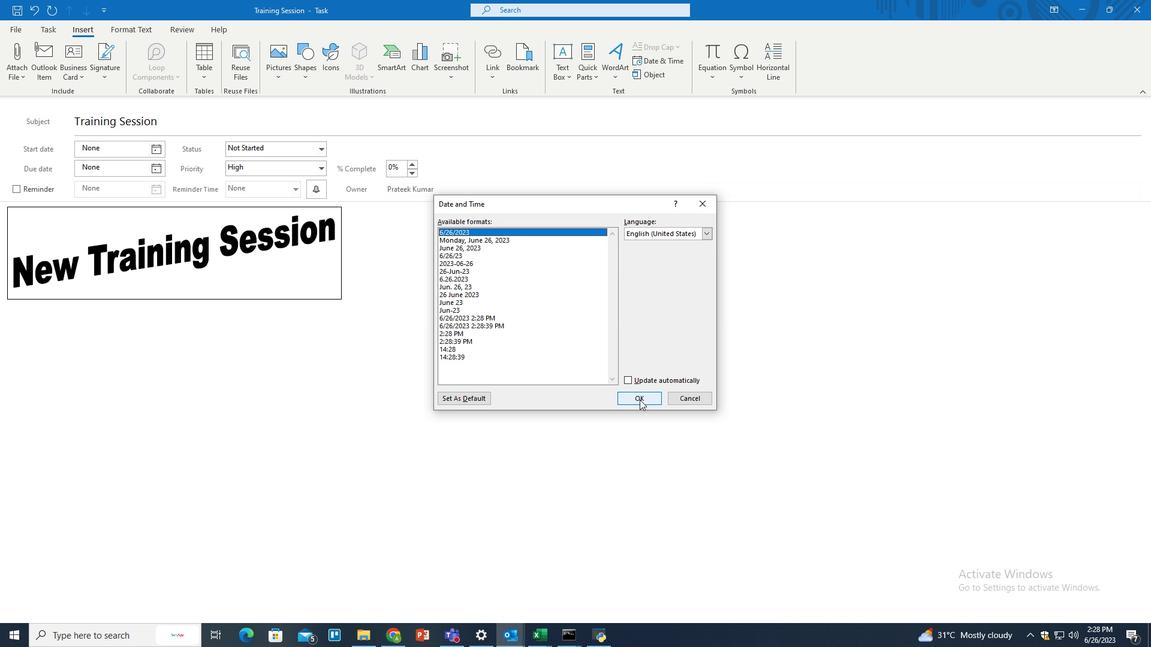 
Action: Mouse moved to (47, 24)
Screenshot: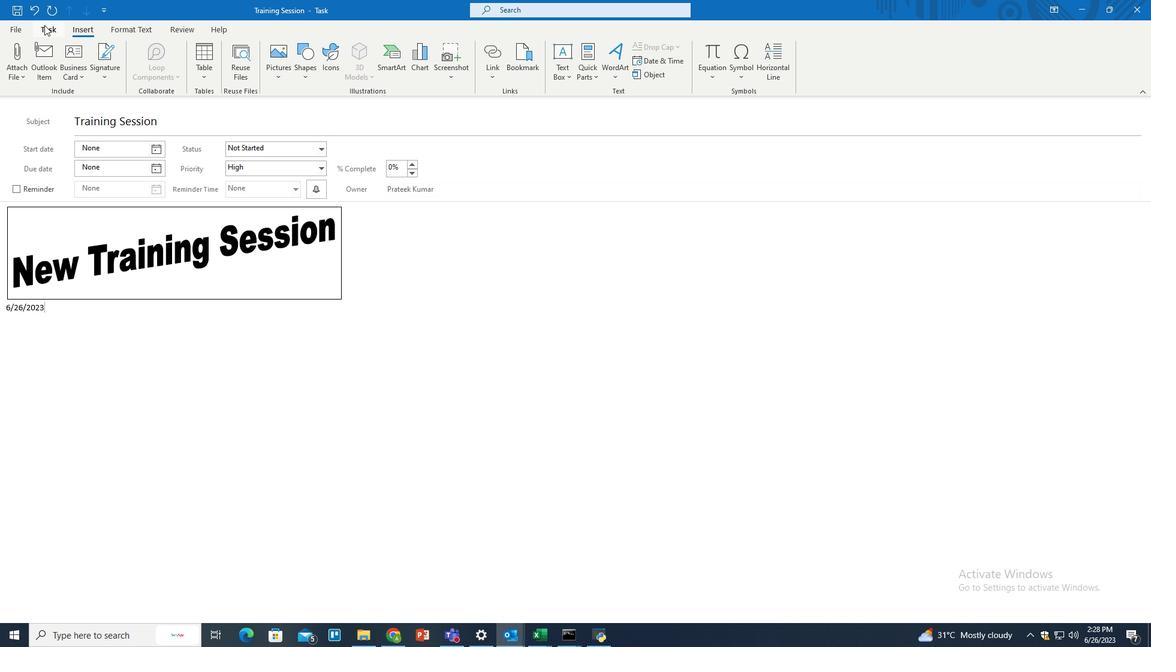 
Action: Mouse pressed left at (47, 24)
Screenshot: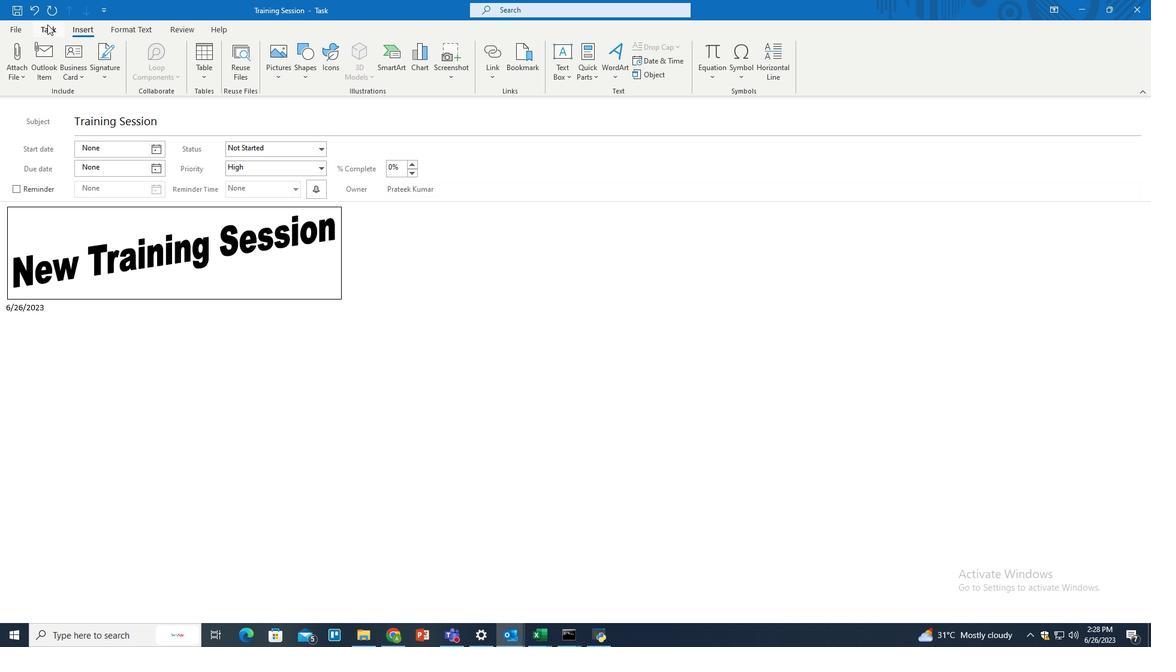 
Action: Mouse moved to (16, 51)
Screenshot: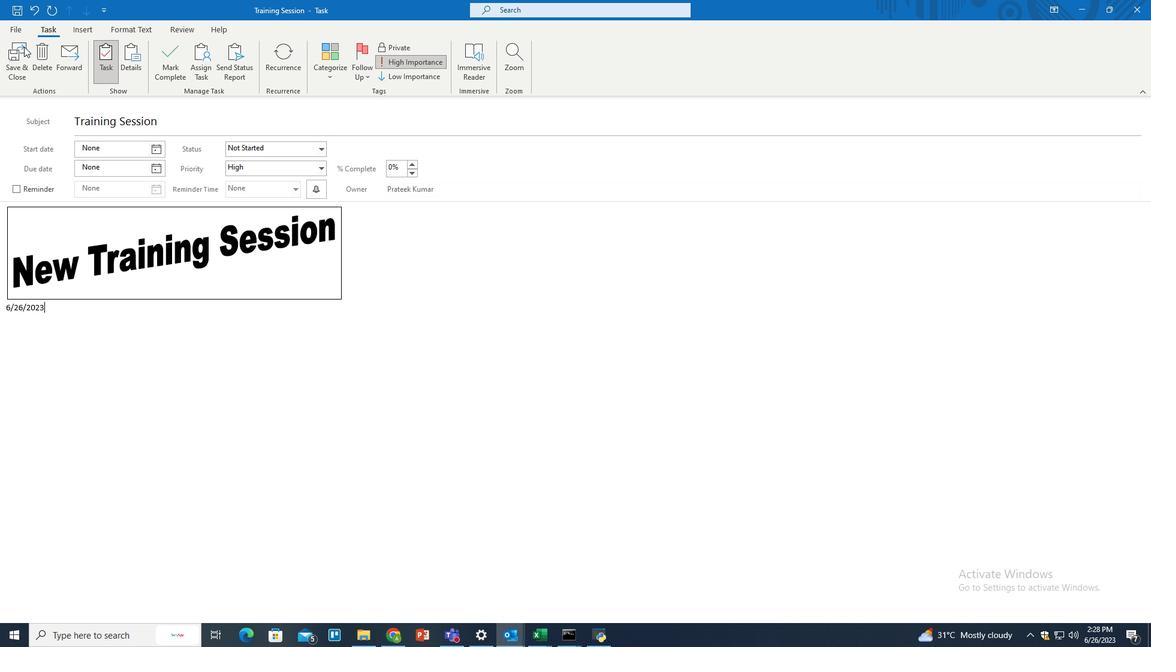 
Action: Mouse pressed left at (16, 51)
Screenshot: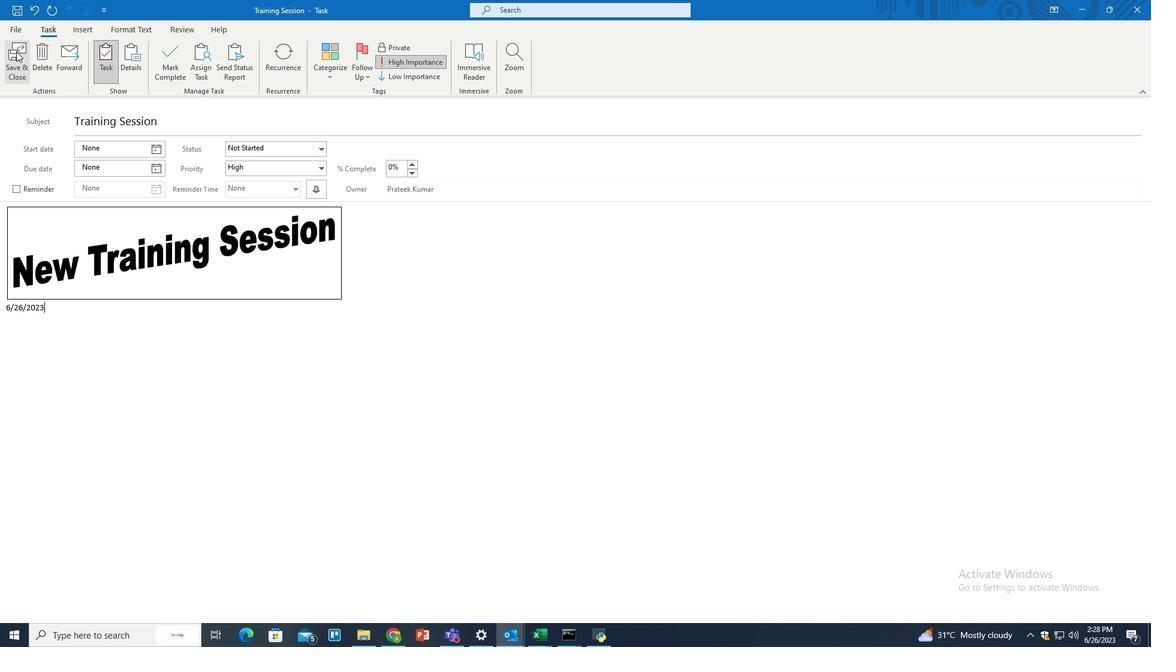 
Action: Mouse moved to (293, 229)
Screenshot: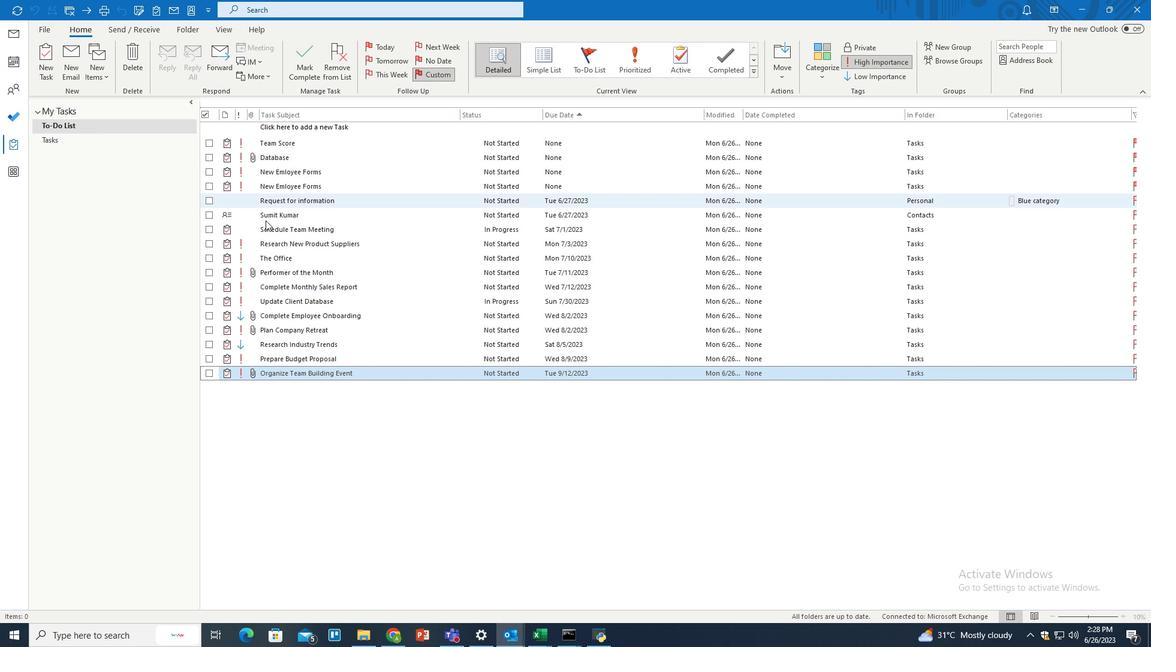 
